 Task: Check the percentage active listings of jacuzzi in the last 5 years.
Action: Mouse moved to (1162, 240)
Screenshot: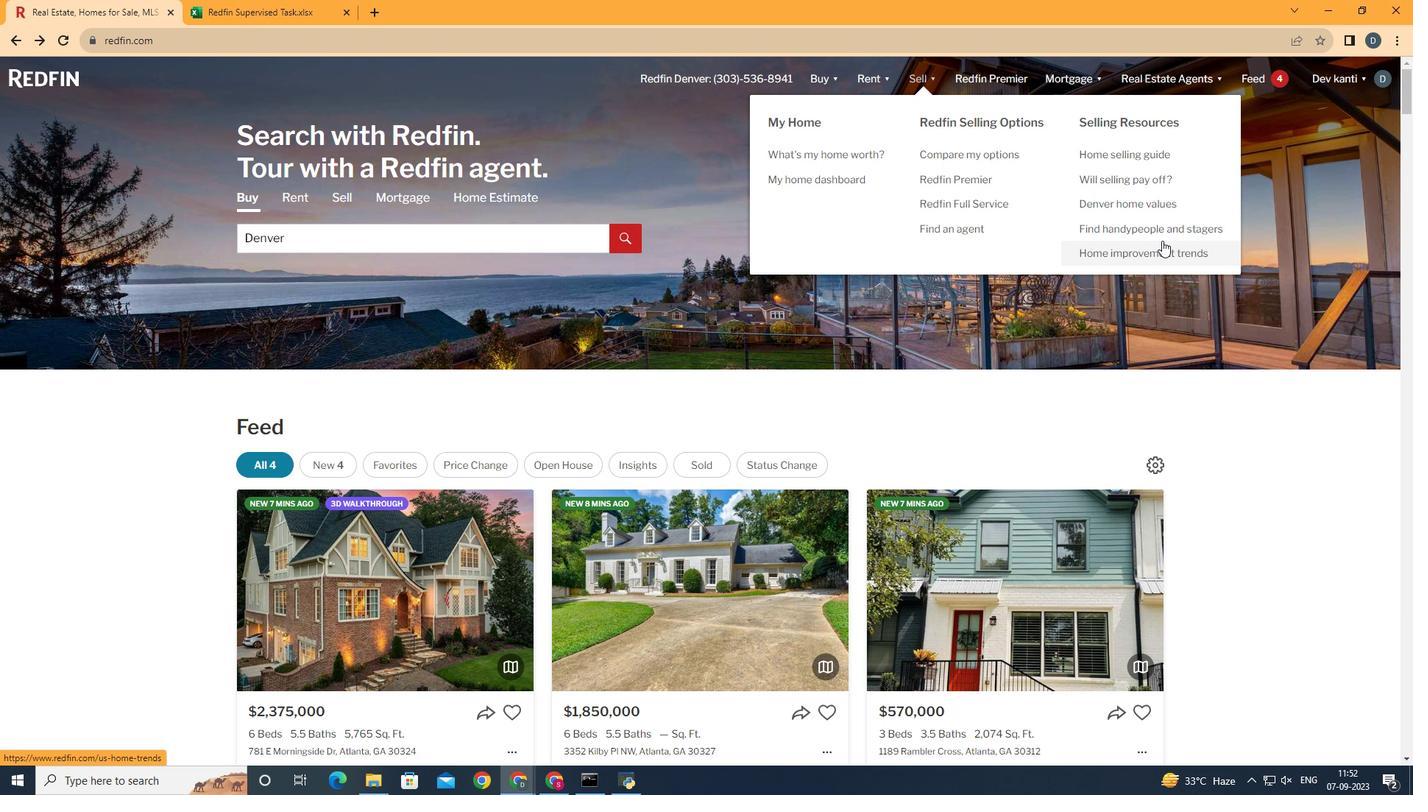 
Action: Mouse pressed left at (1162, 240)
Screenshot: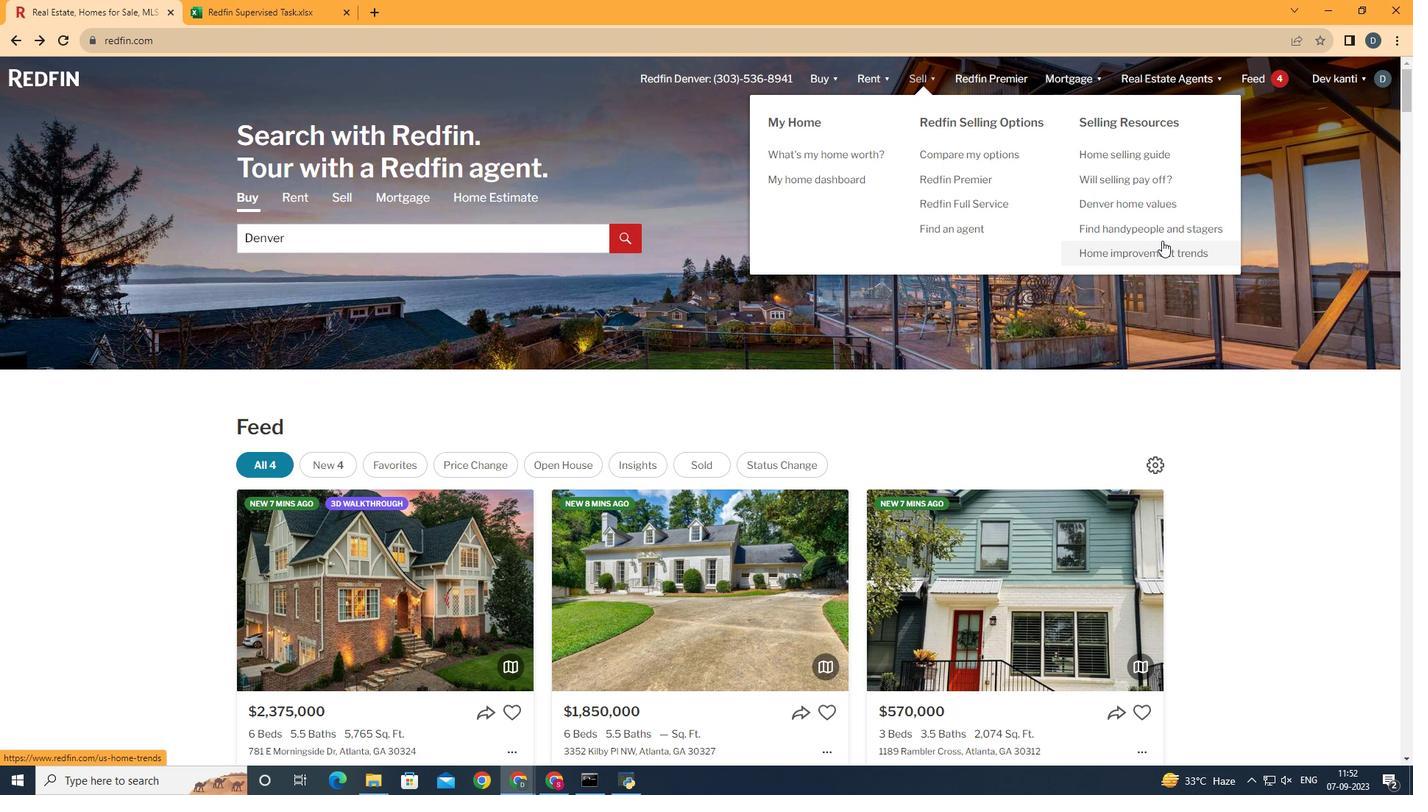 
Action: Mouse moved to (343, 281)
Screenshot: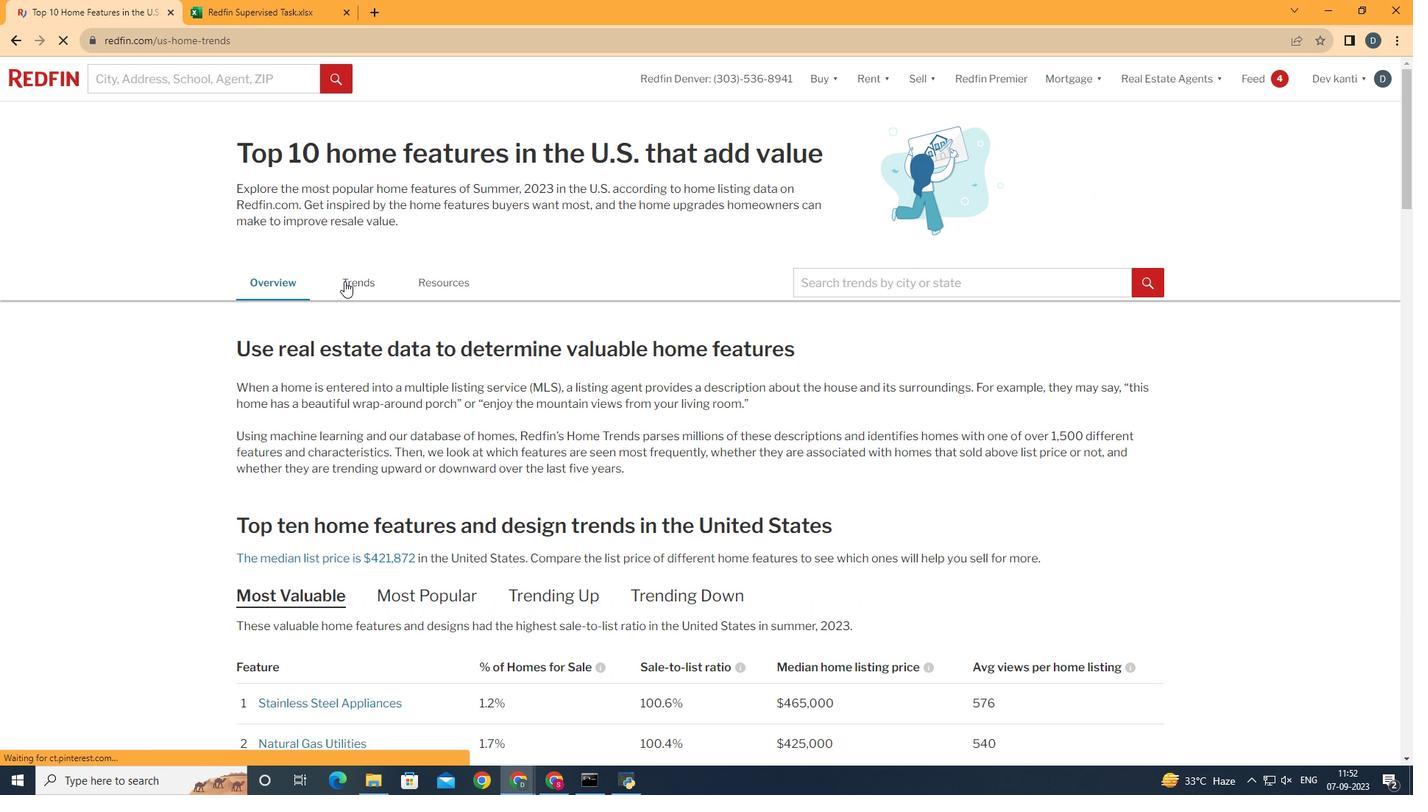 
Action: Mouse pressed left at (343, 281)
Screenshot: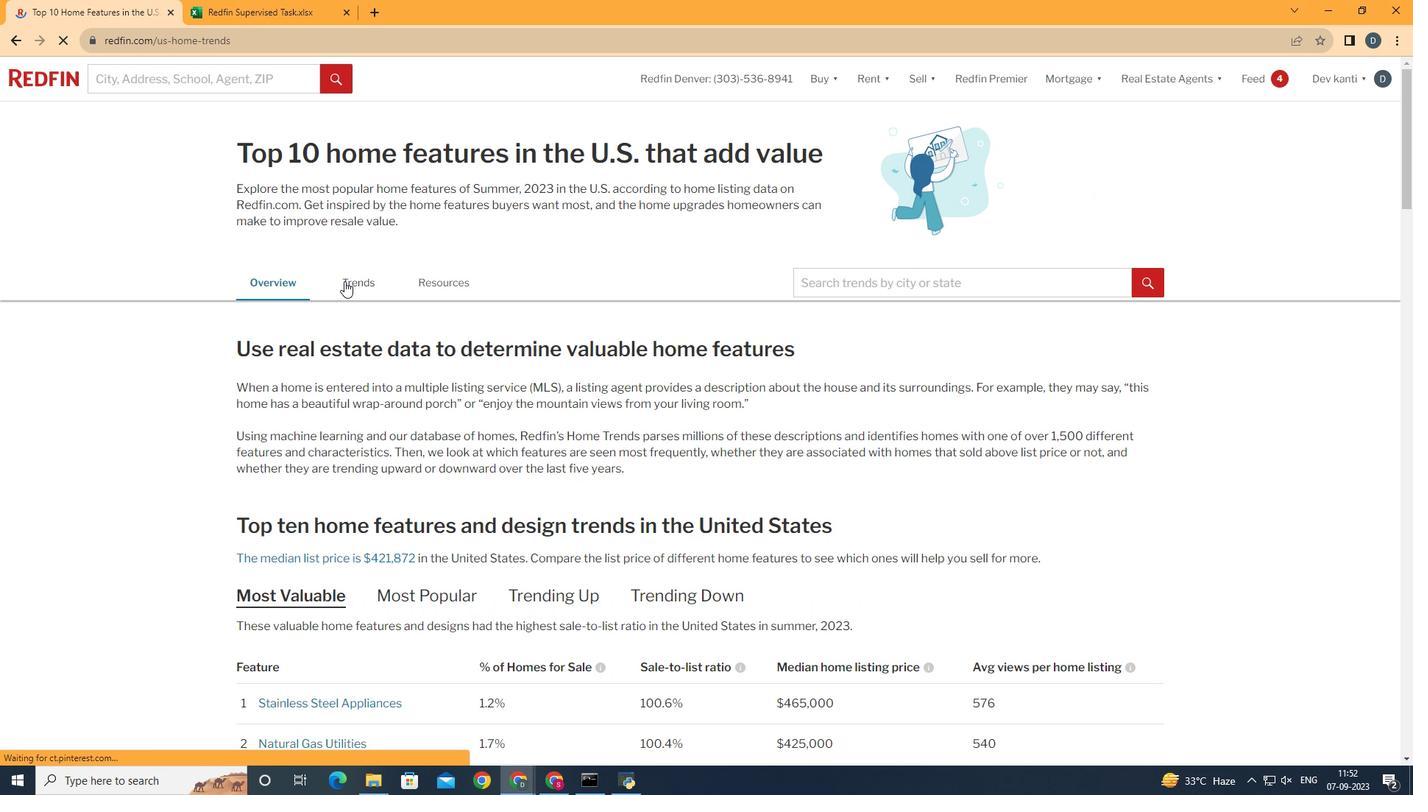 
Action: Mouse moved to (372, 294)
Screenshot: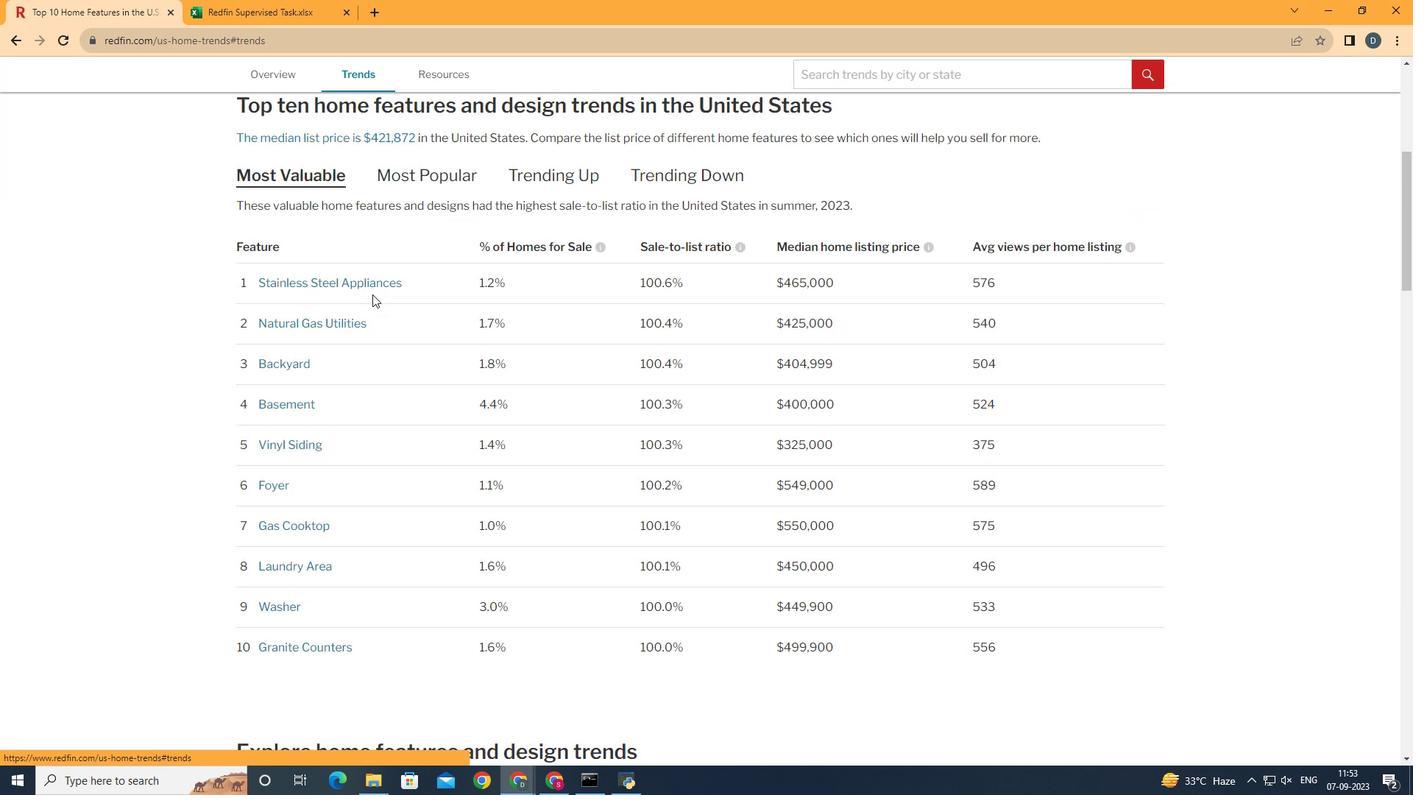
Action: Mouse scrolled (372, 293) with delta (0, 0)
Screenshot: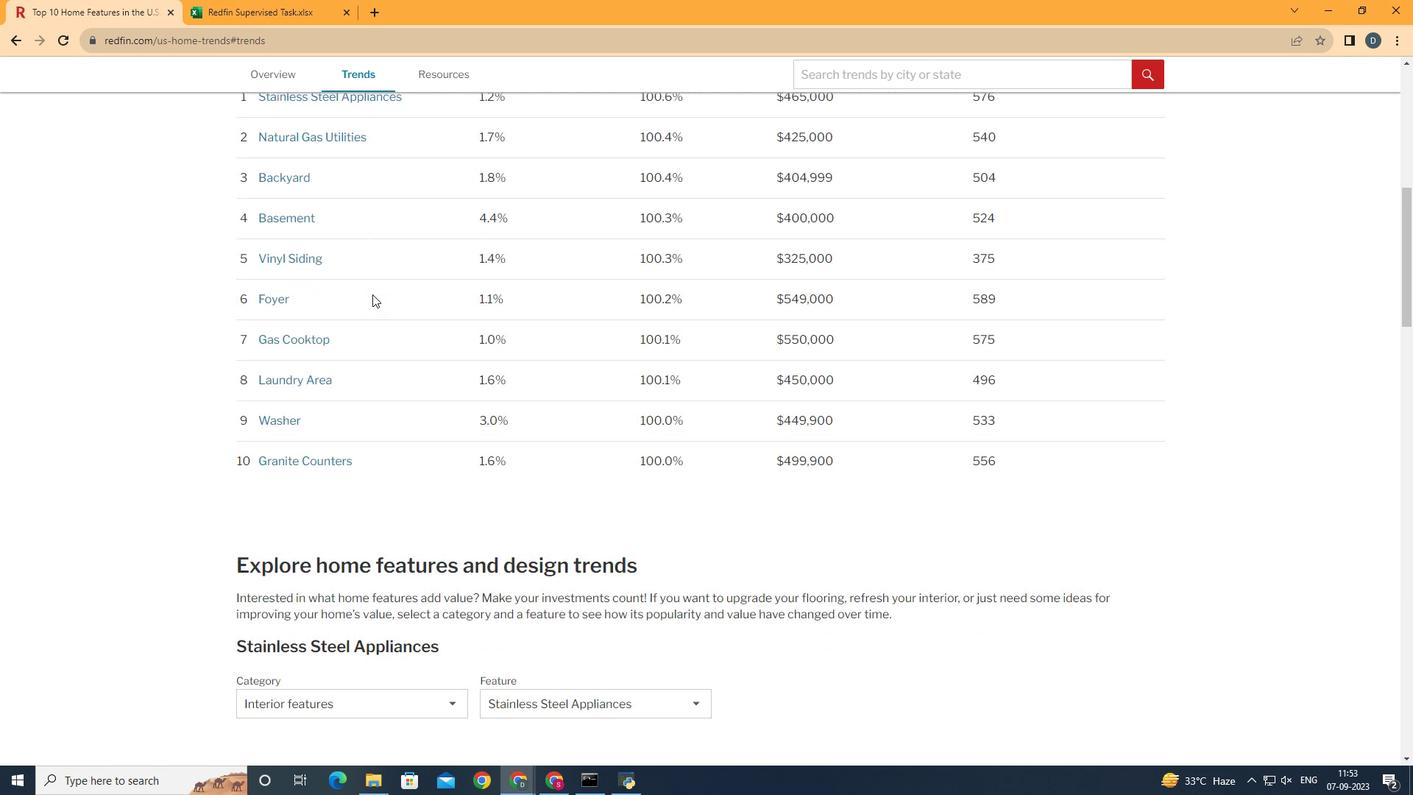 
Action: Mouse scrolled (372, 293) with delta (0, 0)
Screenshot: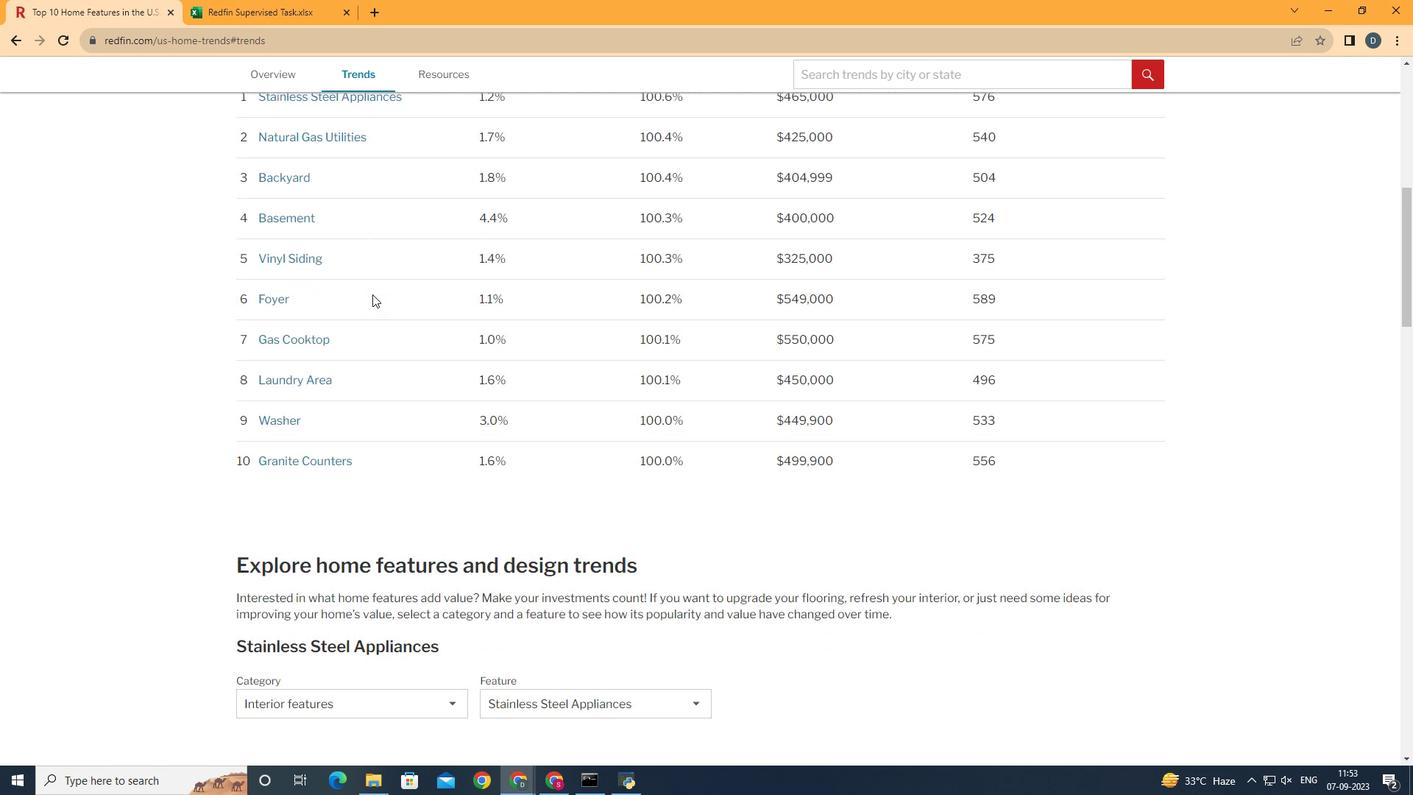 
Action: Mouse scrolled (372, 293) with delta (0, 0)
Screenshot: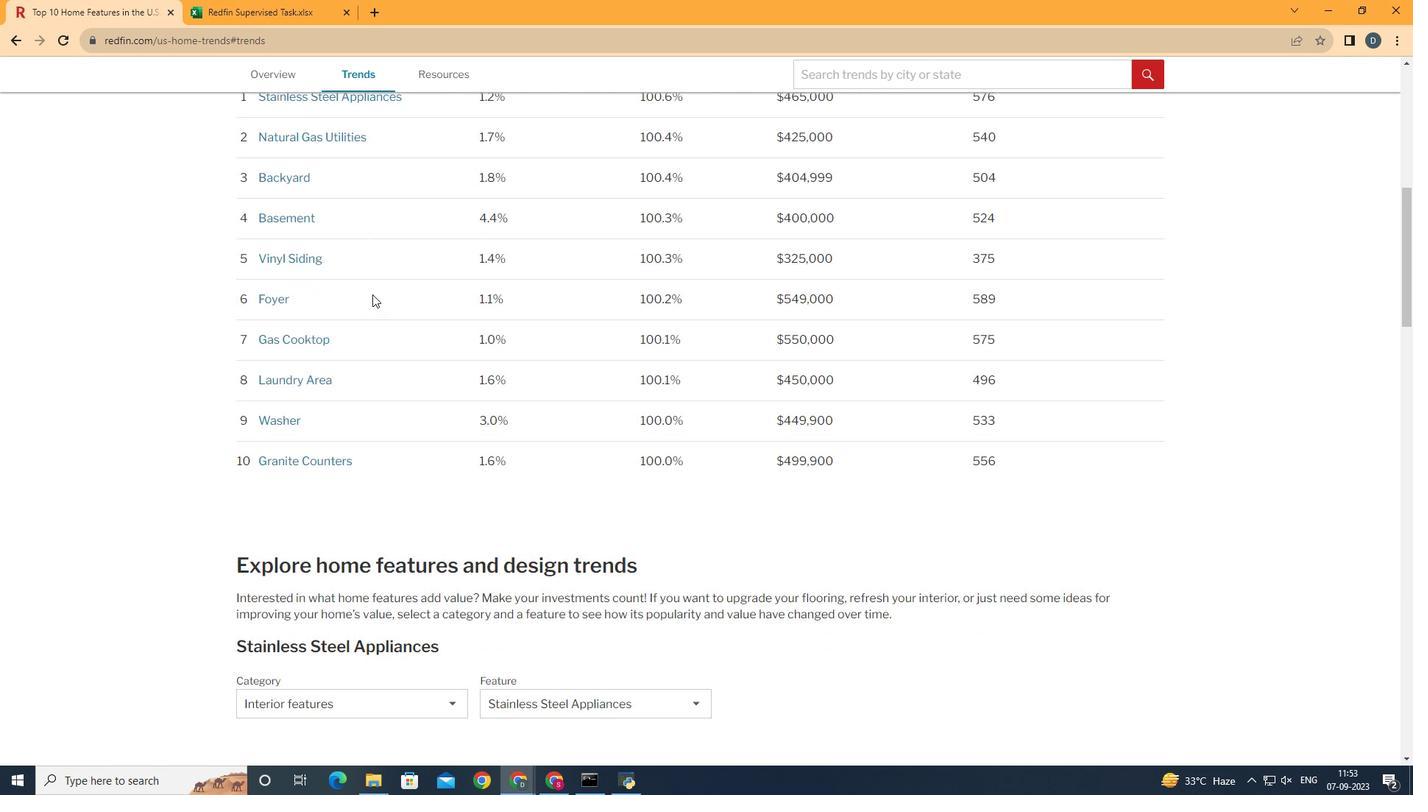 
Action: Mouse scrolled (372, 293) with delta (0, 0)
Screenshot: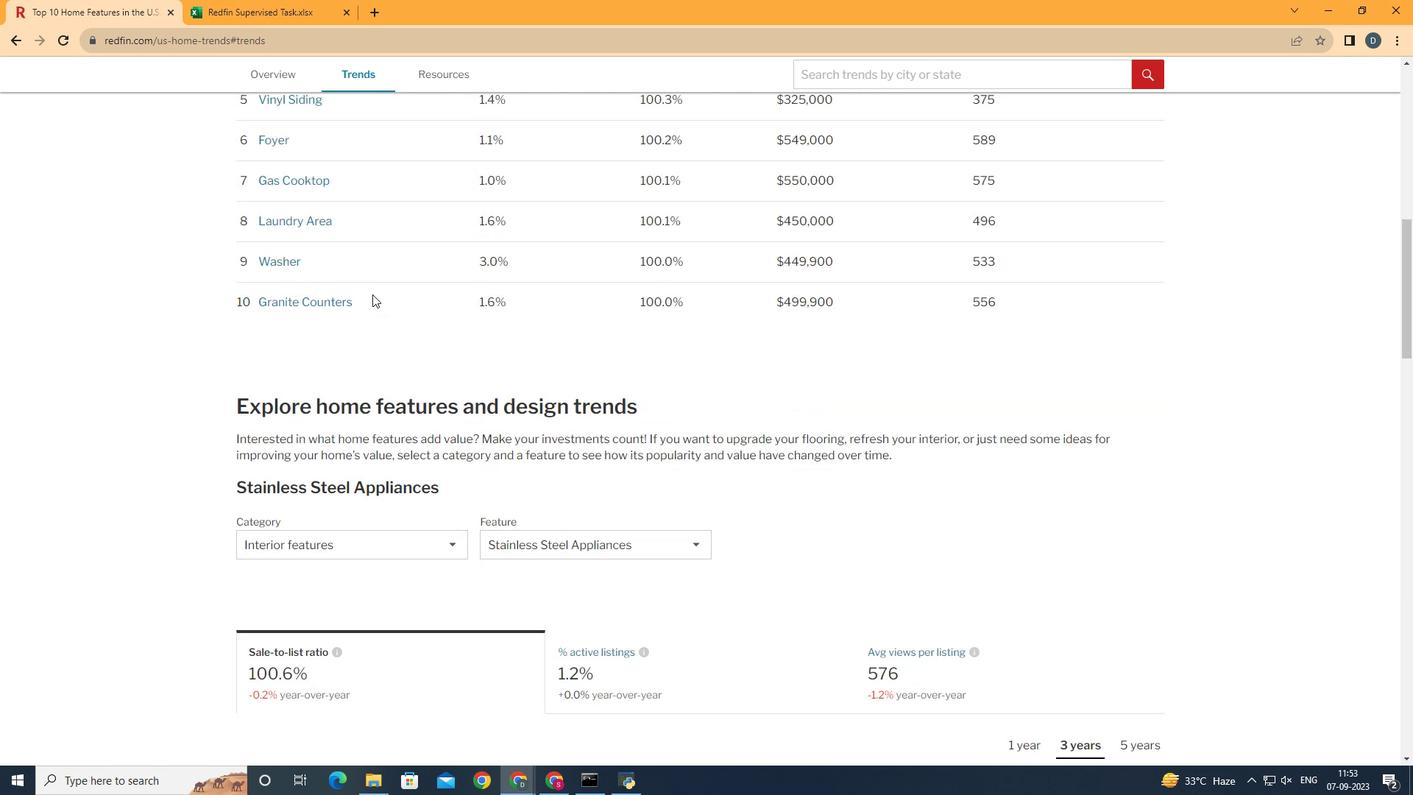 
Action: Mouse scrolled (372, 293) with delta (0, 0)
Screenshot: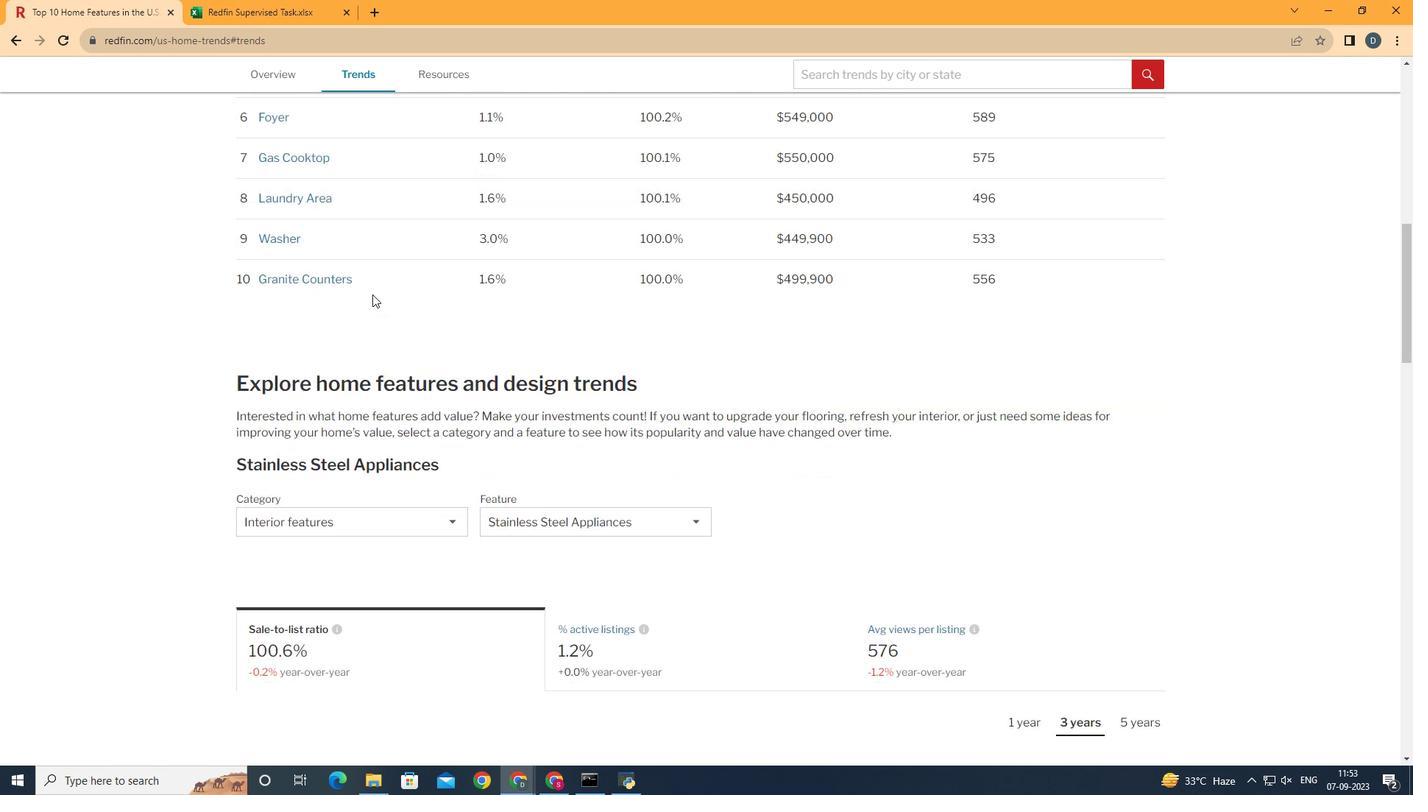 
Action: Mouse scrolled (372, 293) with delta (0, 0)
Screenshot: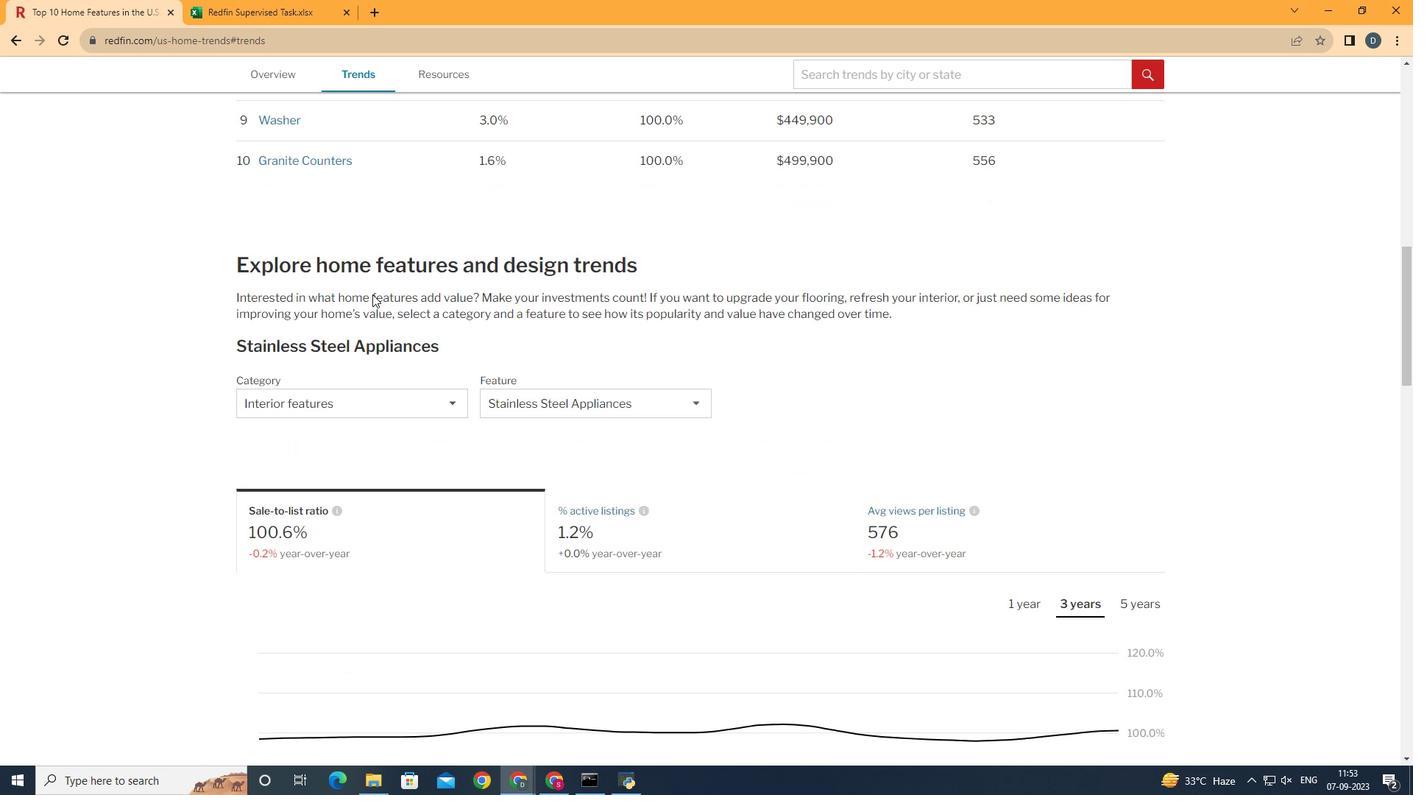 
Action: Mouse scrolled (372, 293) with delta (0, 0)
Screenshot: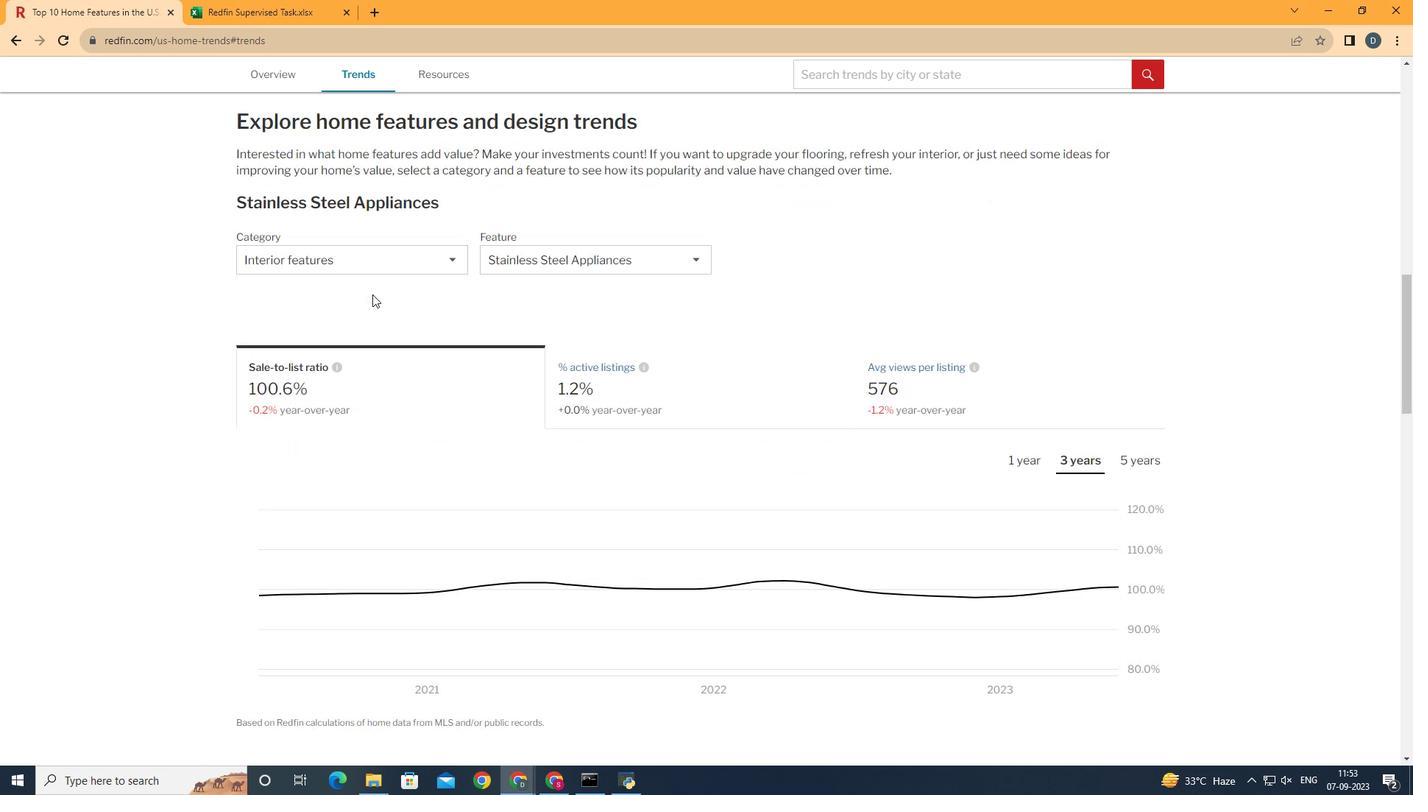 
Action: Mouse scrolled (372, 293) with delta (0, 0)
Screenshot: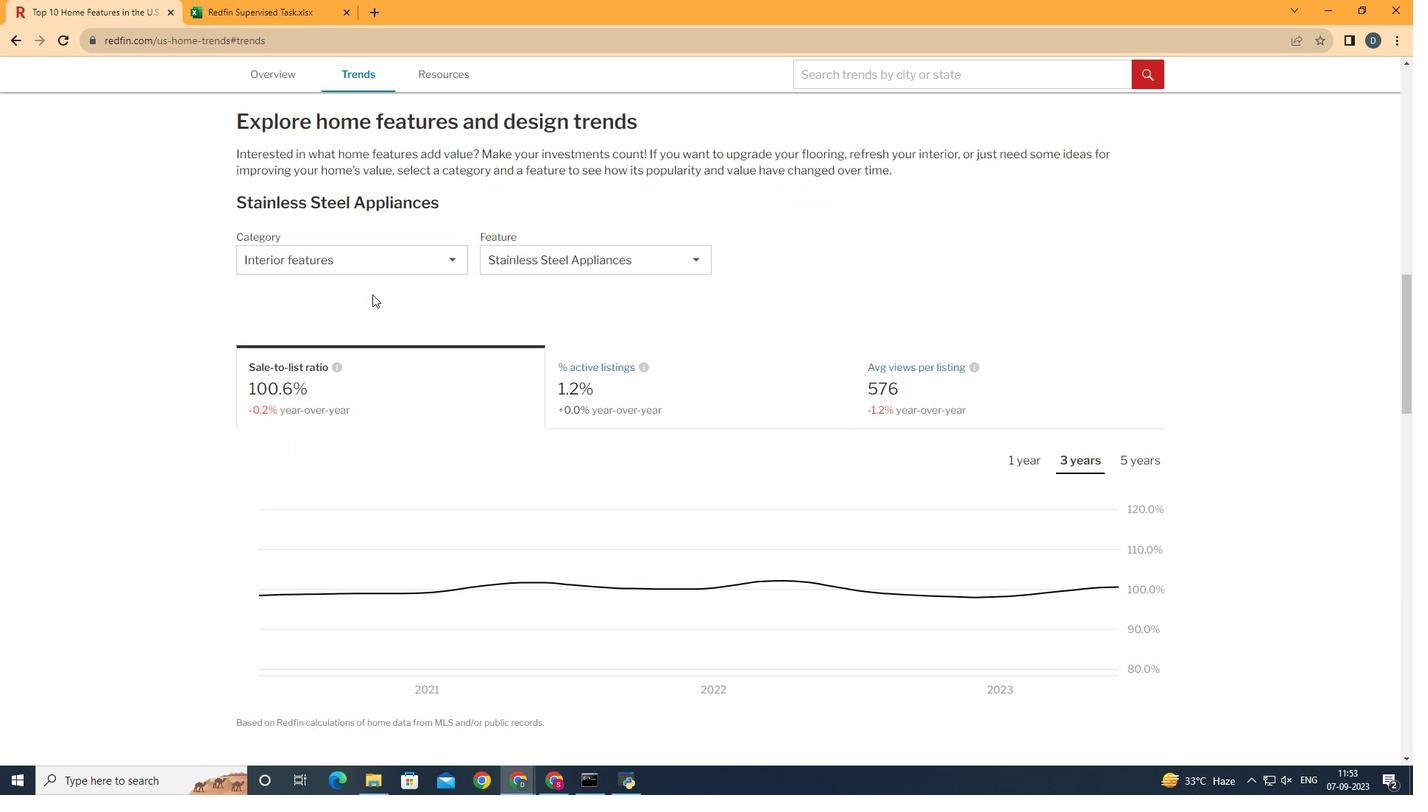 
Action: Mouse scrolled (372, 293) with delta (0, 0)
Screenshot: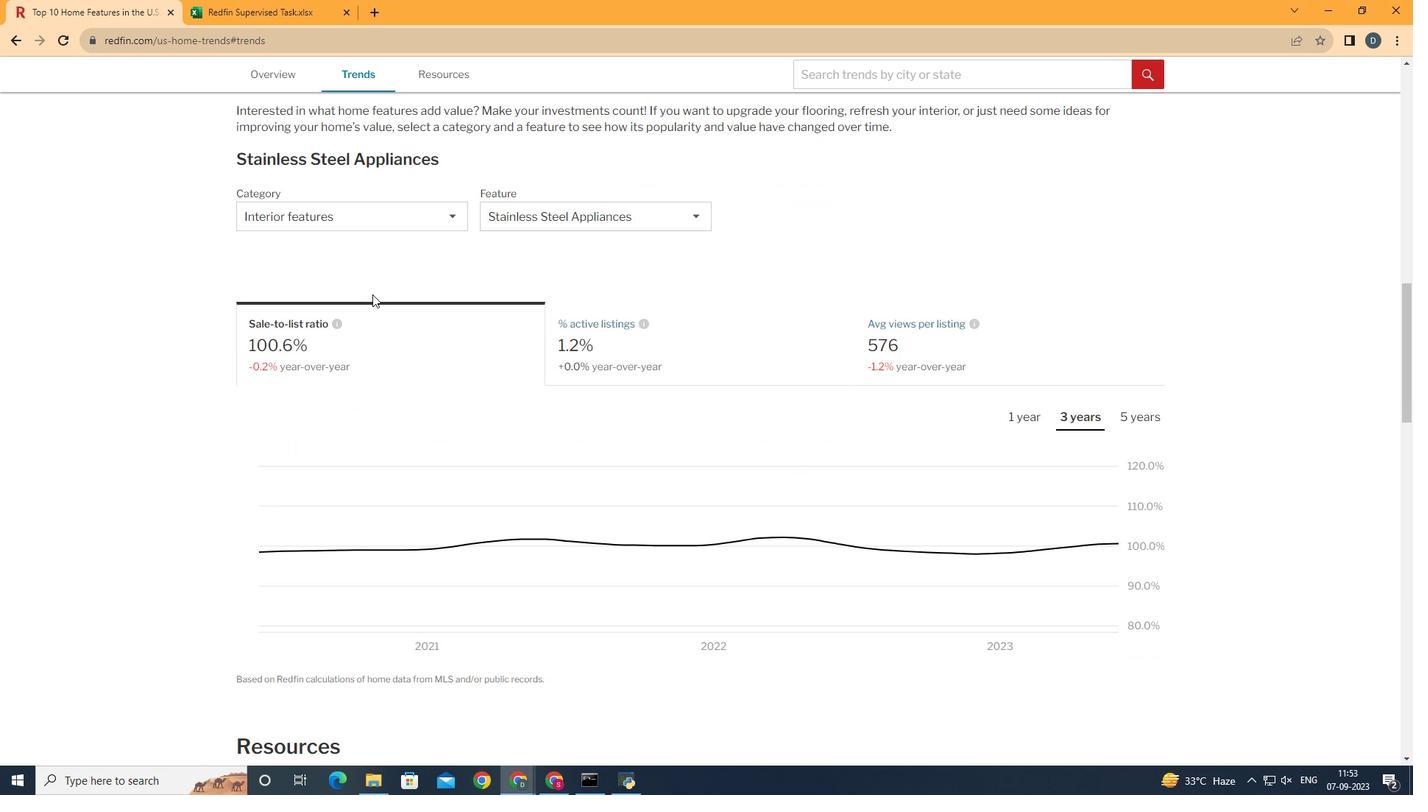 
Action: Mouse scrolled (372, 295) with delta (0, 0)
Screenshot: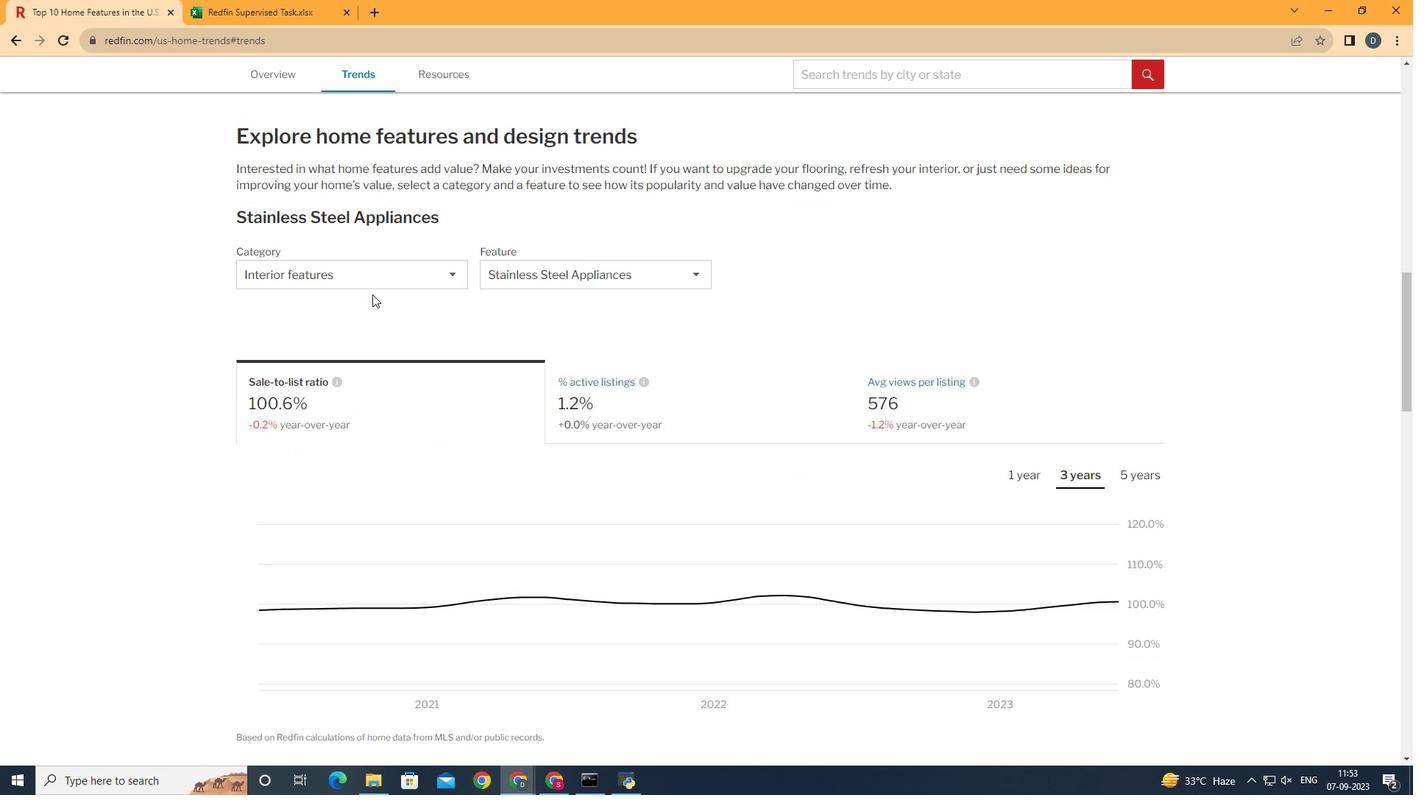 
Action: Mouse moved to (413, 301)
Screenshot: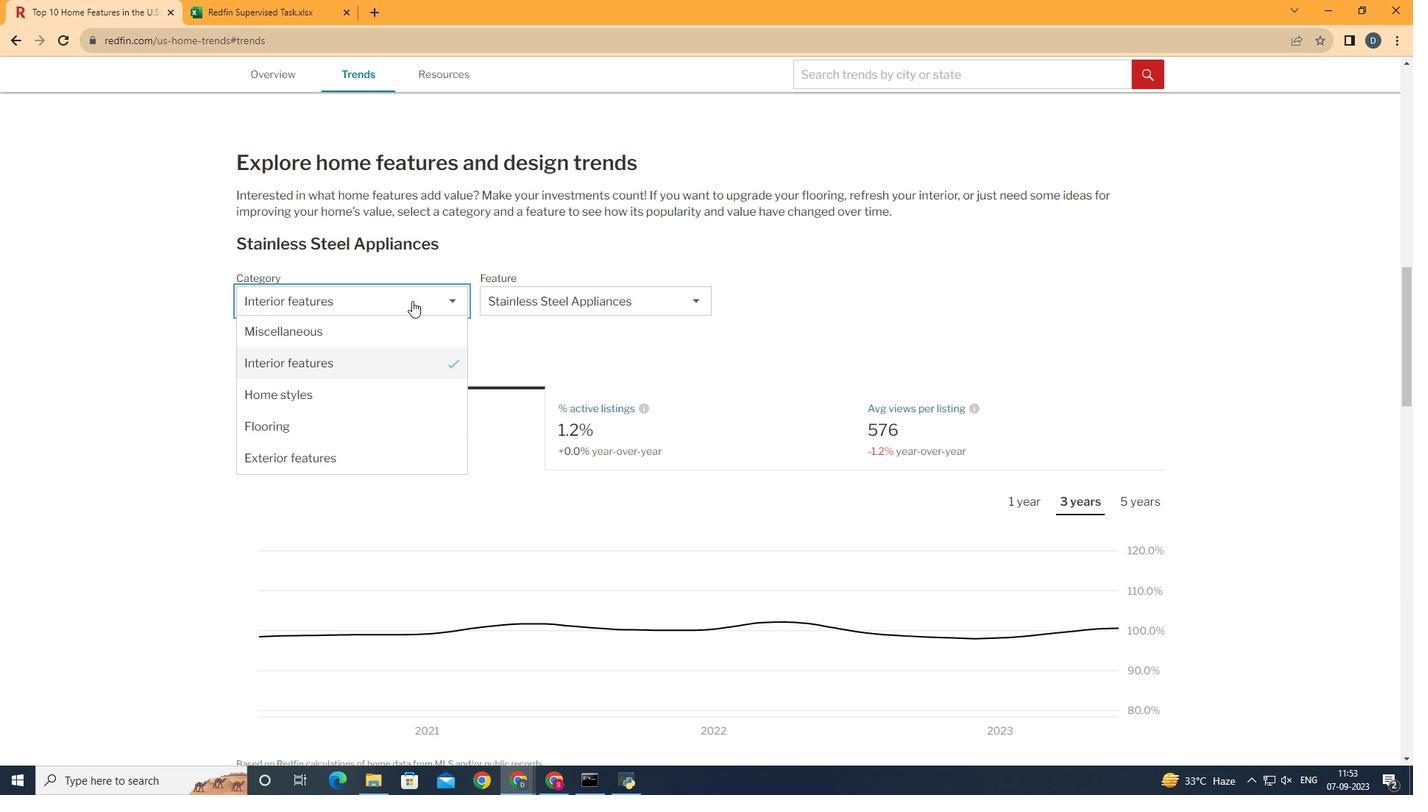 
Action: Mouse pressed left at (413, 301)
Screenshot: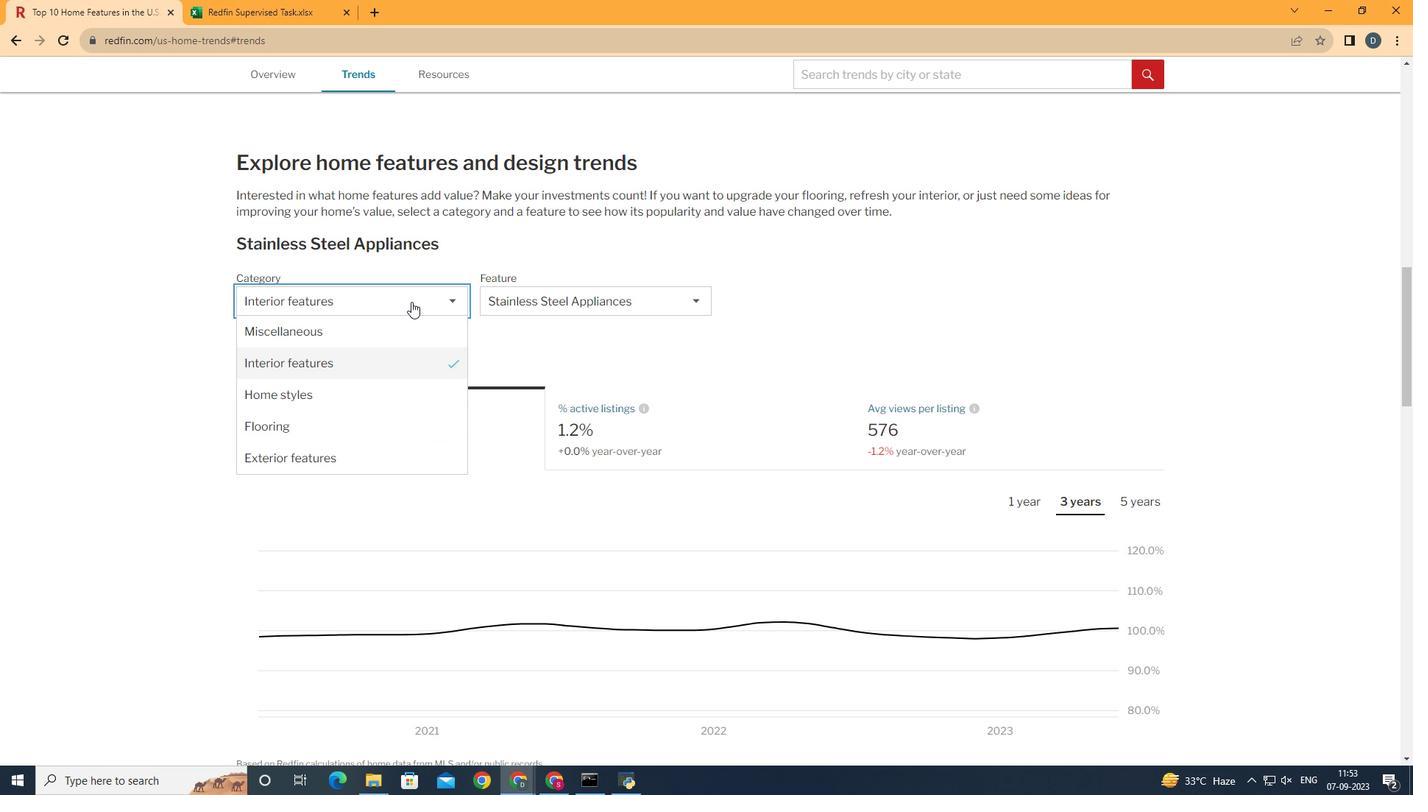 
Action: Mouse moved to (405, 340)
Screenshot: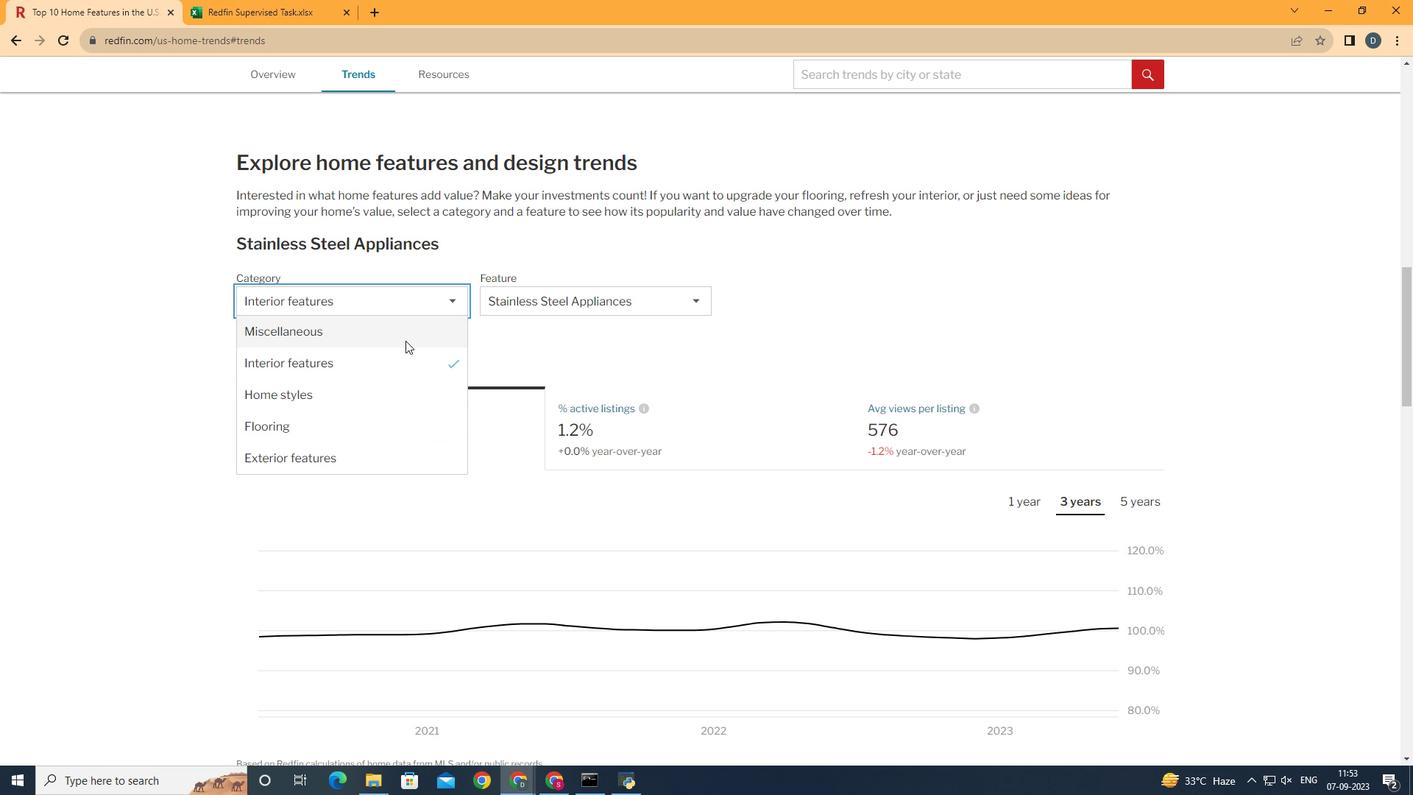 
Action: Mouse pressed left at (405, 340)
Screenshot: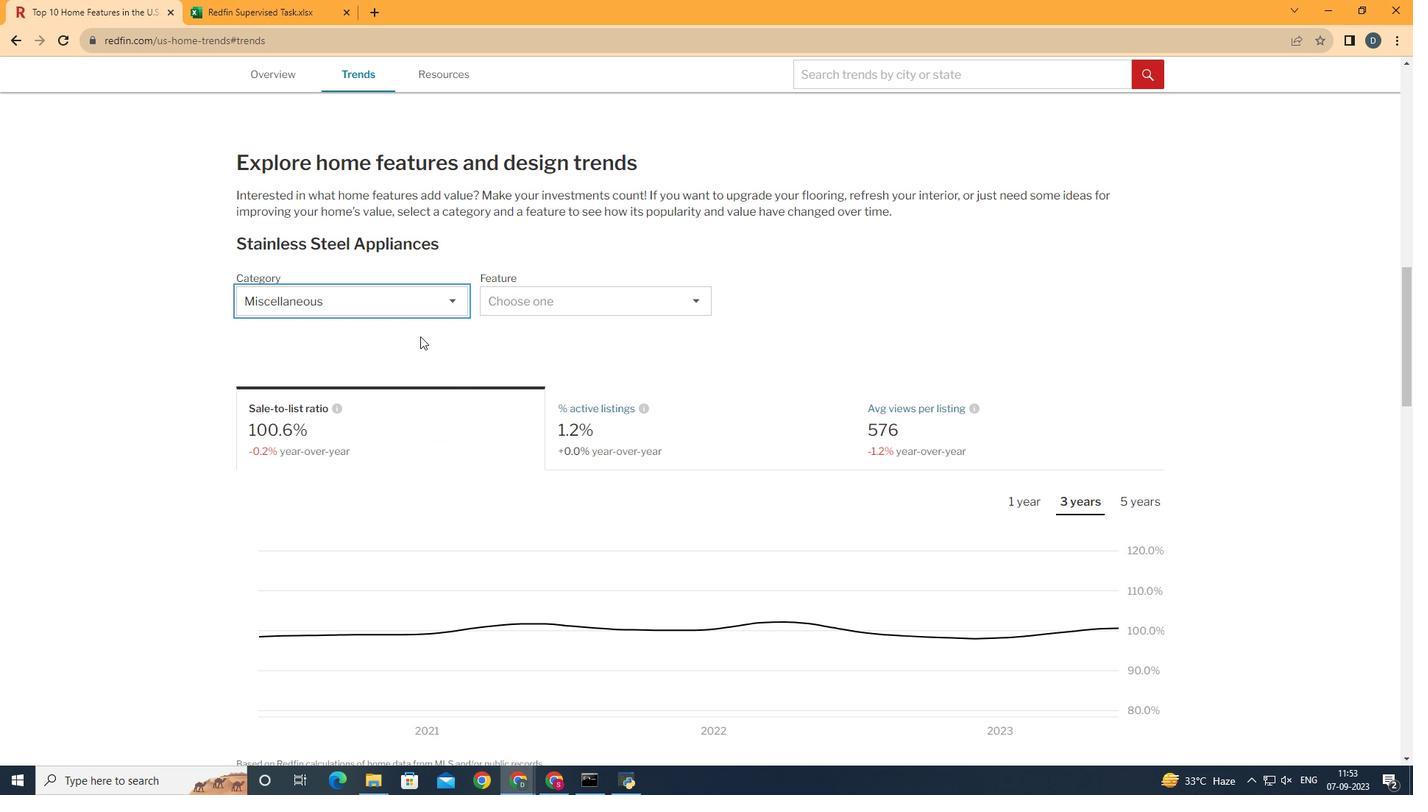 
Action: Mouse moved to (585, 313)
Screenshot: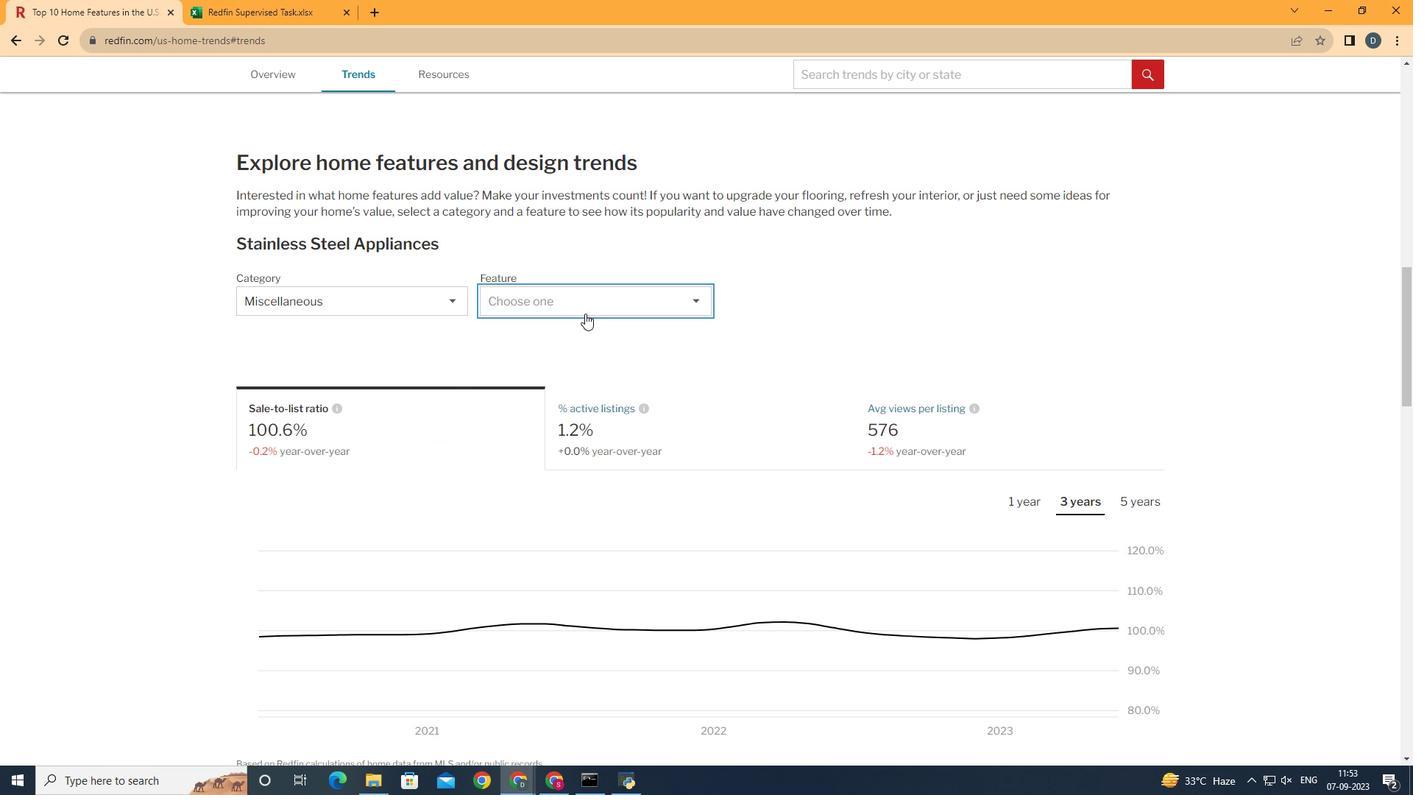 
Action: Mouse pressed left at (585, 313)
Screenshot: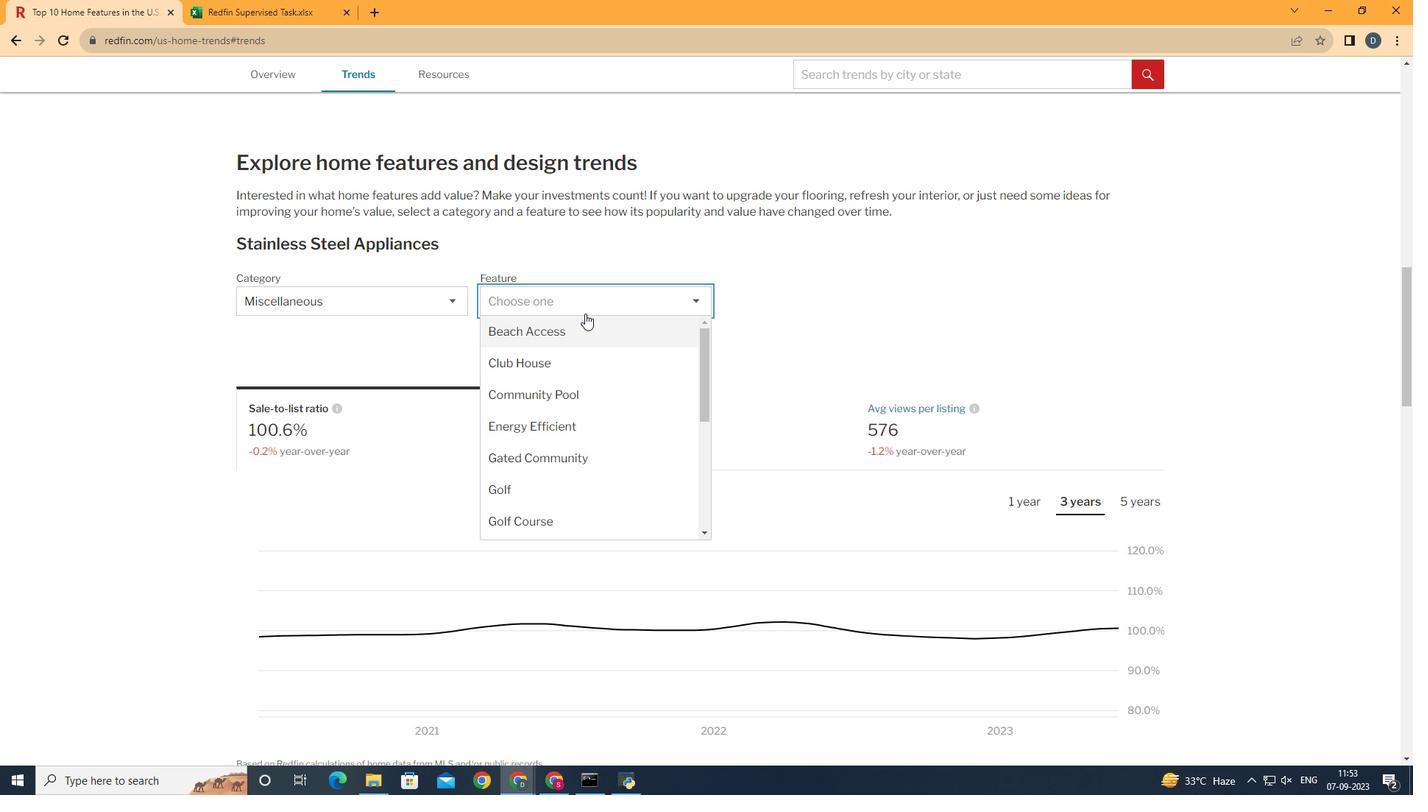 
Action: Mouse moved to (600, 389)
Screenshot: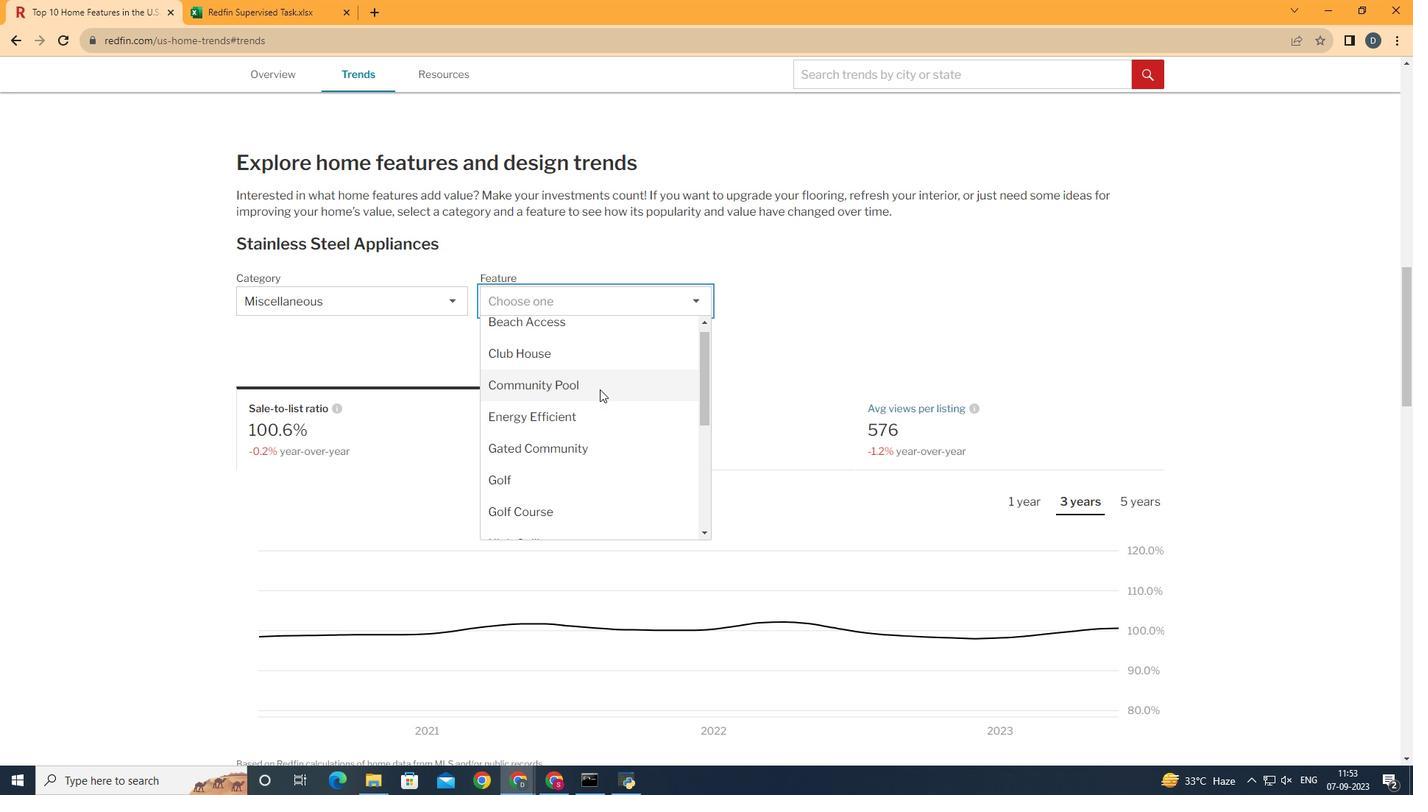 
Action: Mouse scrolled (600, 388) with delta (0, 0)
Screenshot: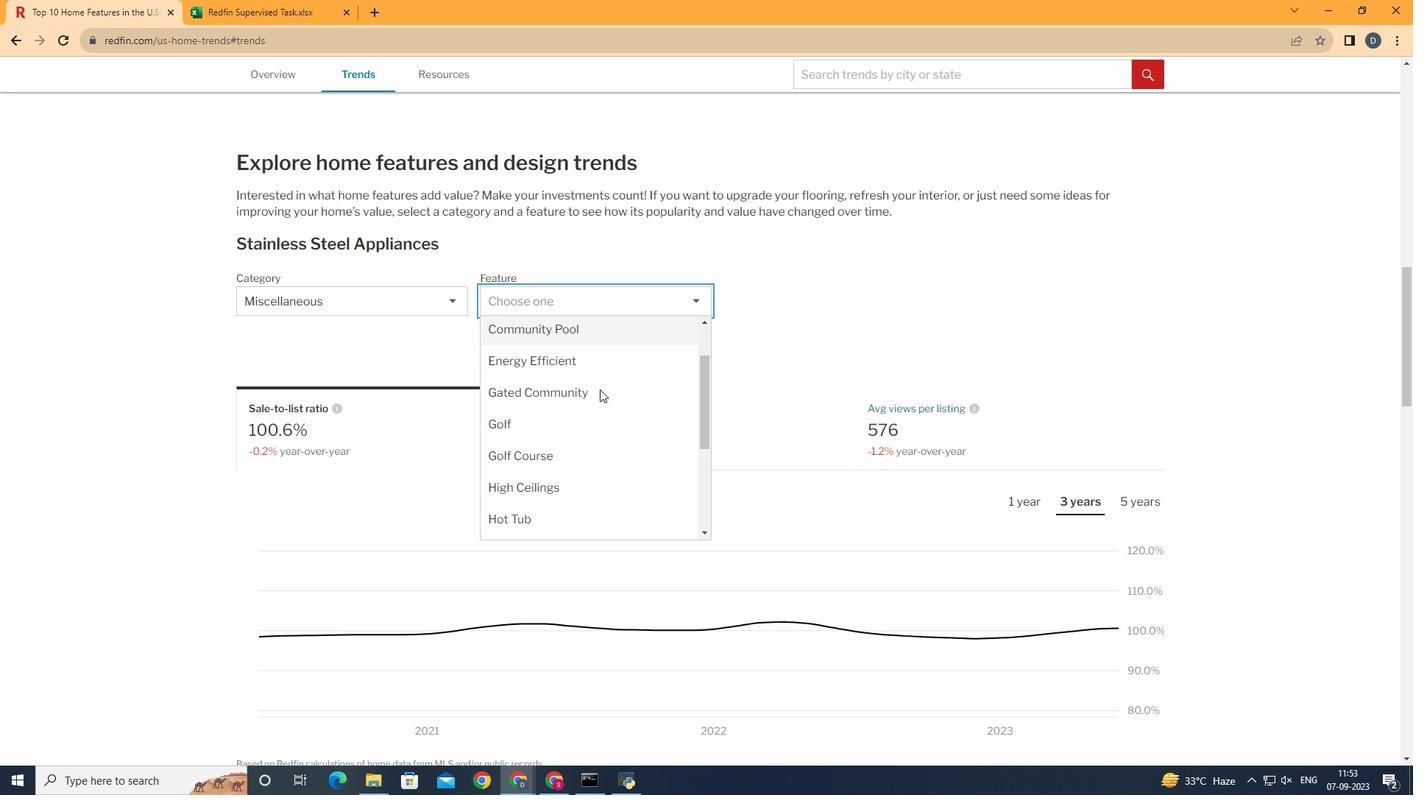 
Action: Mouse scrolled (600, 388) with delta (0, 0)
Screenshot: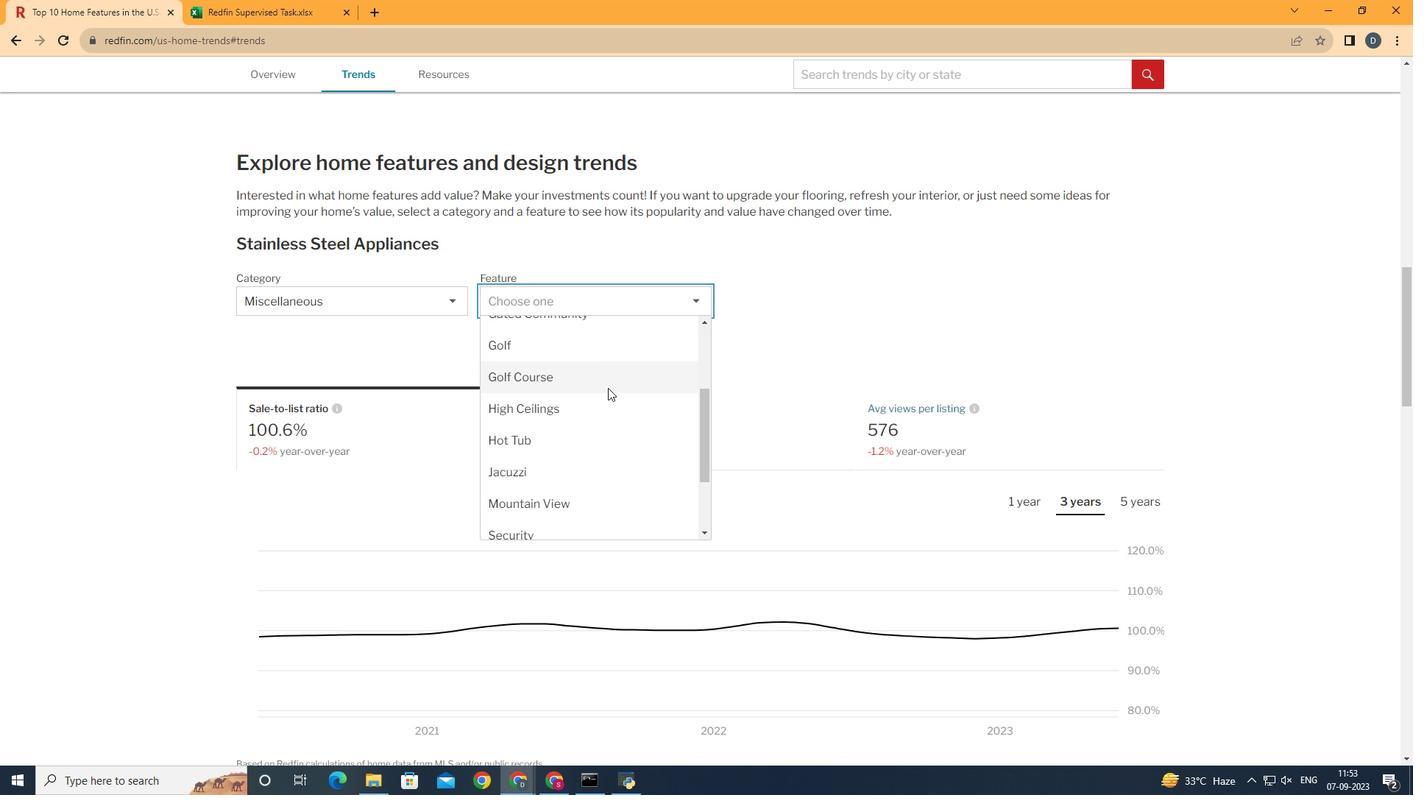 
Action: Mouse moved to (596, 460)
Screenshot: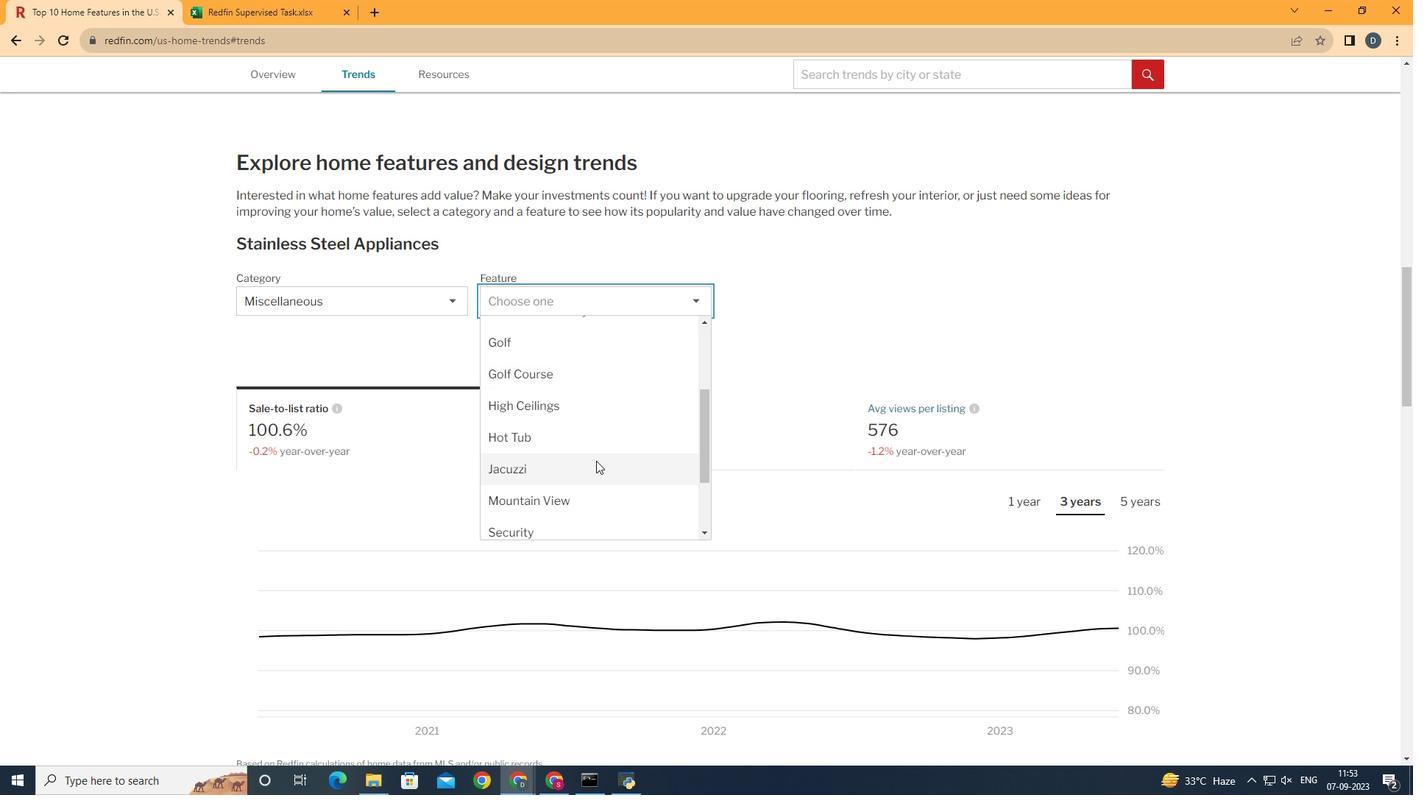 
Action: Mouse pressed left at (596, 460)
Screenshot: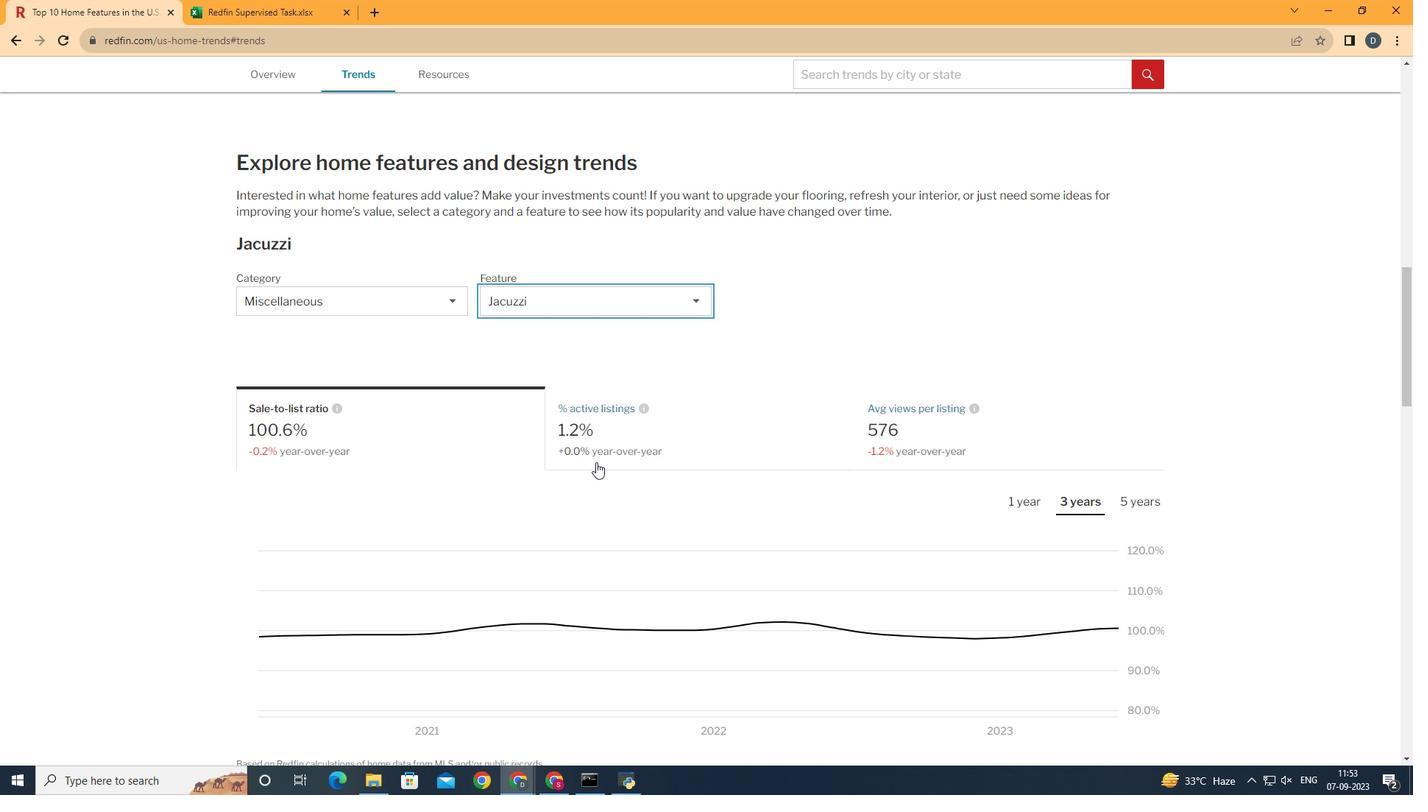 
Action: Mouse moved to (720, 421)
Screenshot: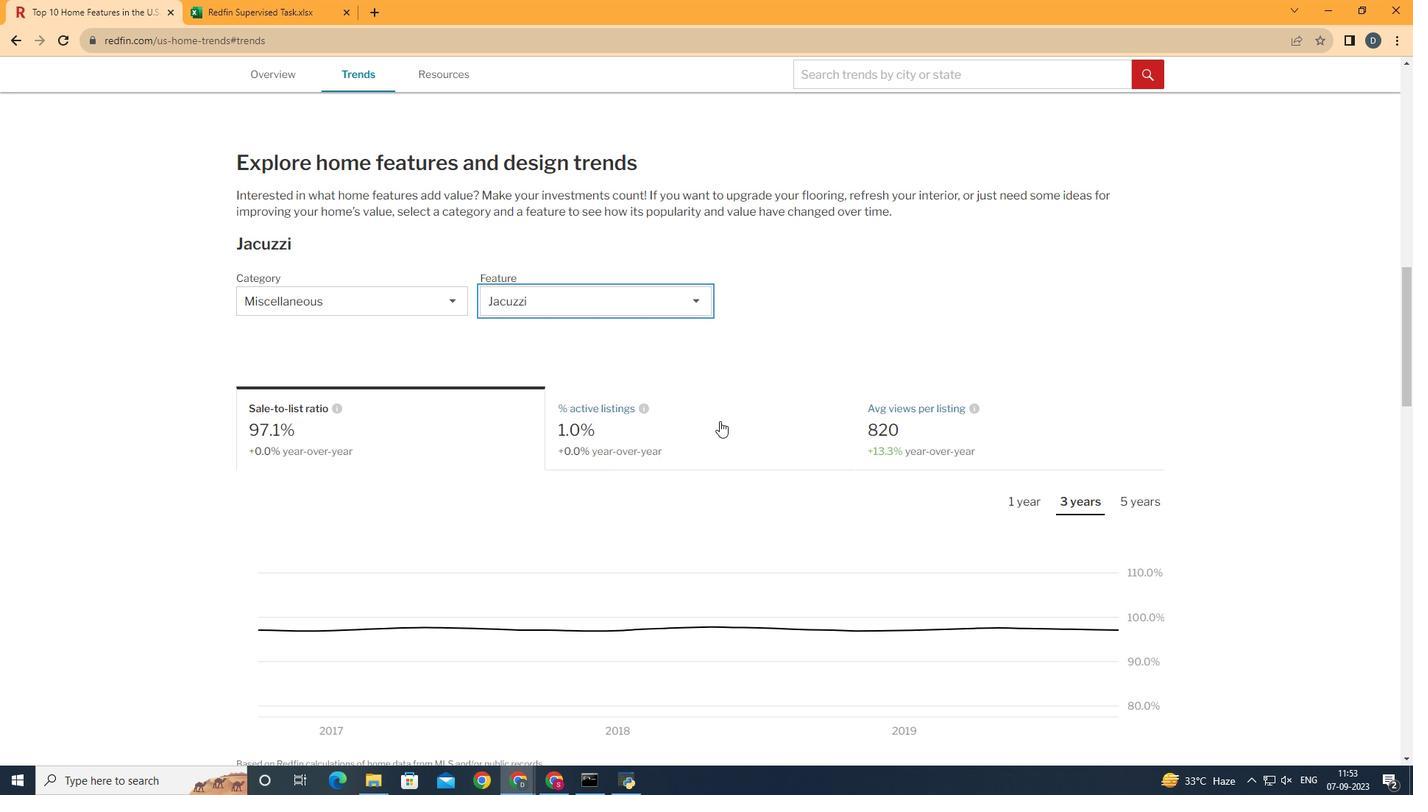 
Action: Mouse pressed left at (720, 421)
Screenshot: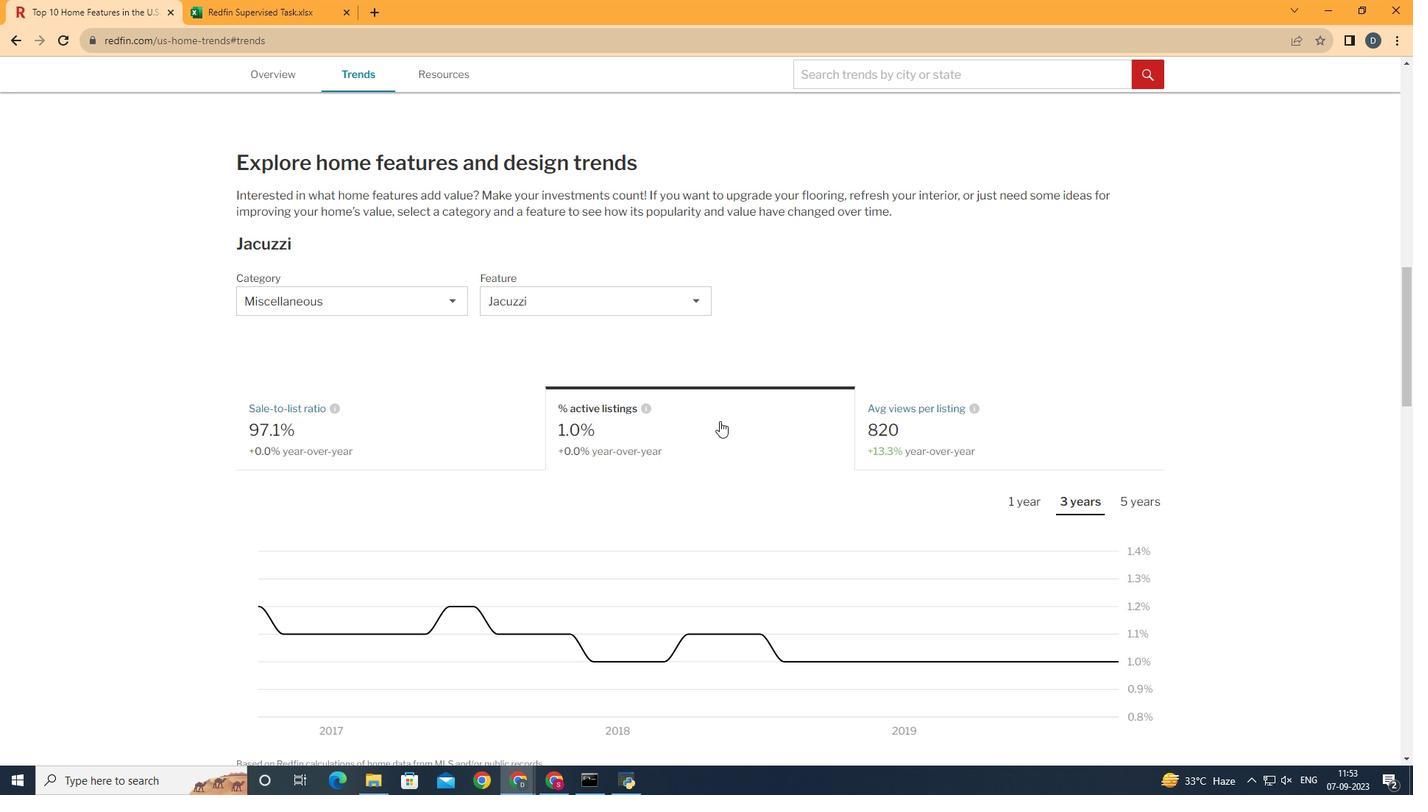 
Action: Mouse moved to (1167, 505)
Screenshot: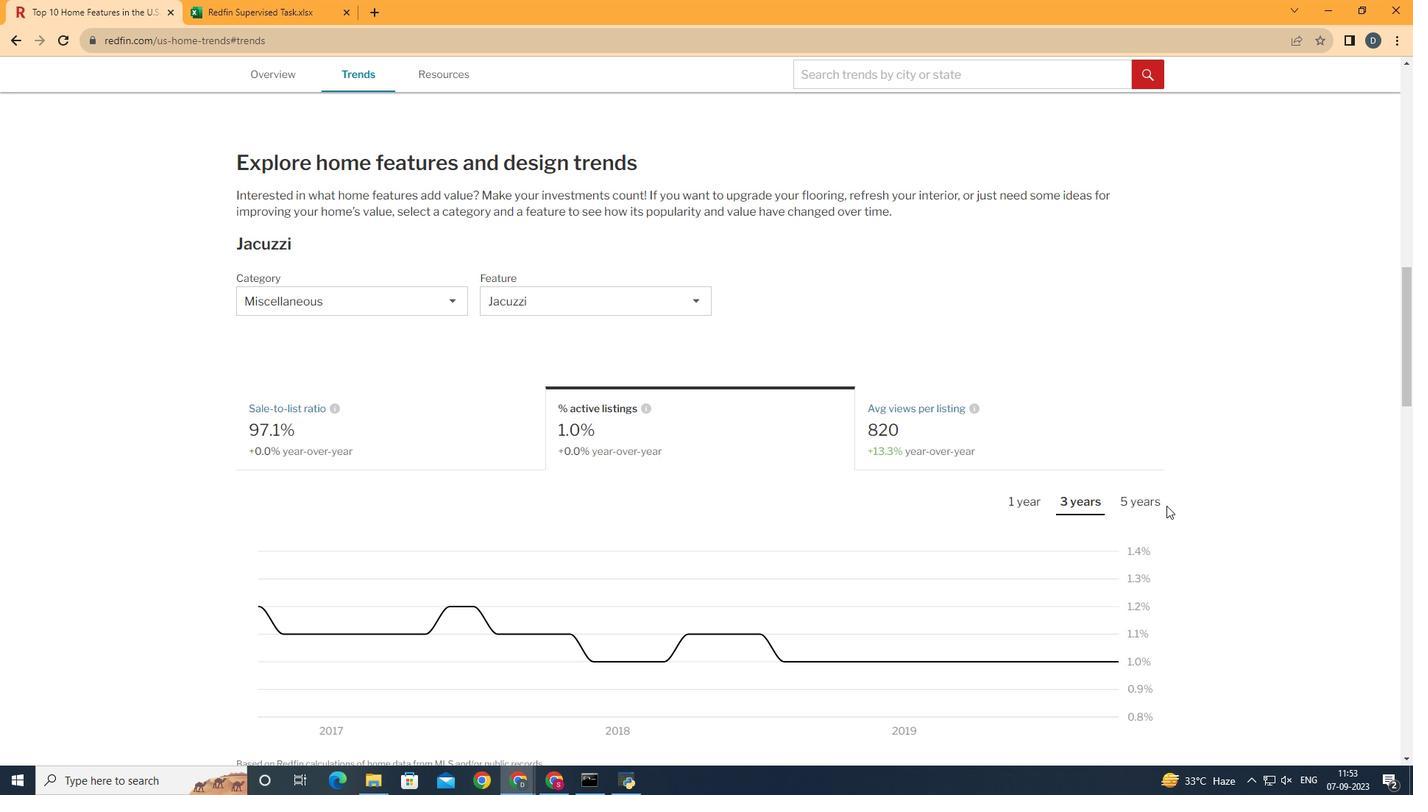 
Action: Mouse pressed left at (1167, 505)
Screenshot: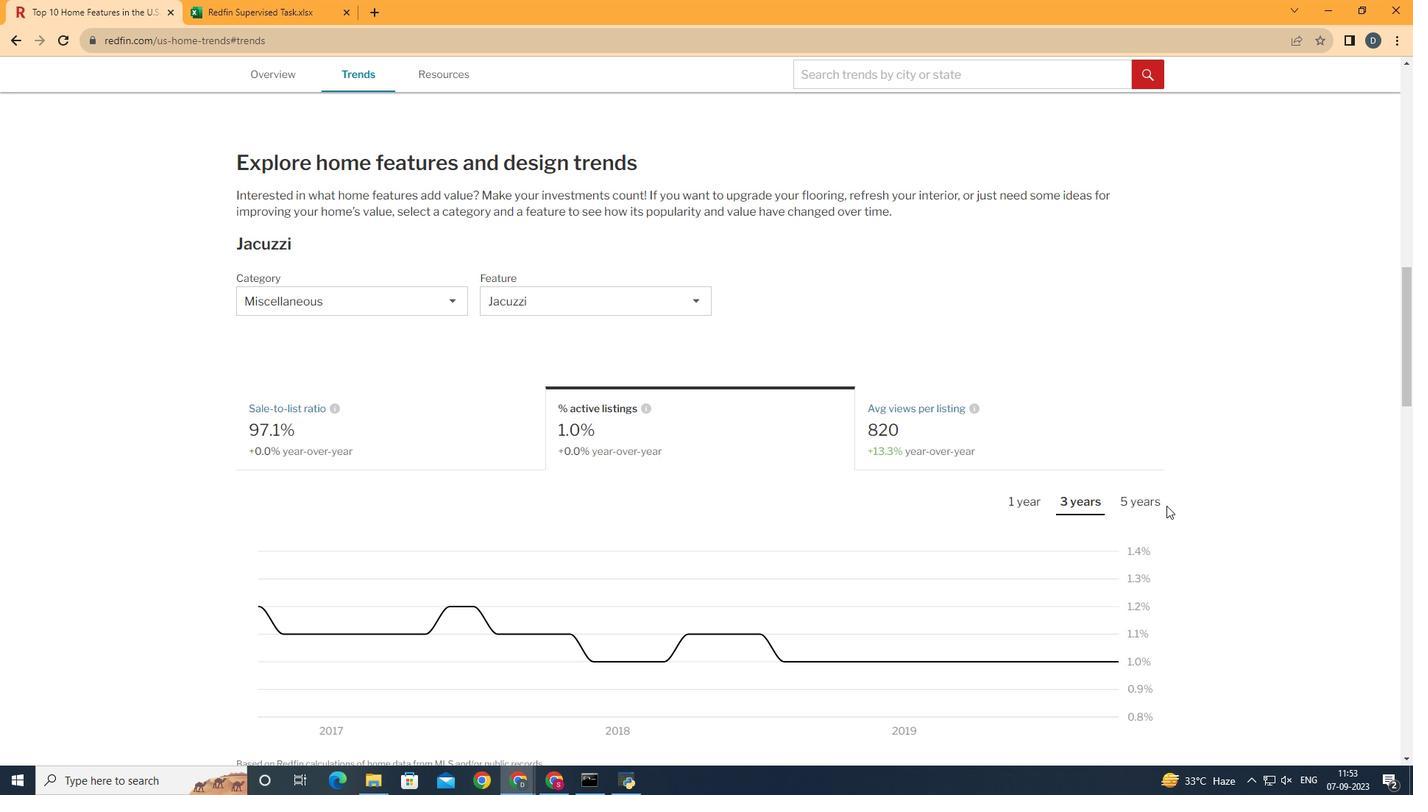 
Action: Mouse moved to (1147, 503)
Screenshot: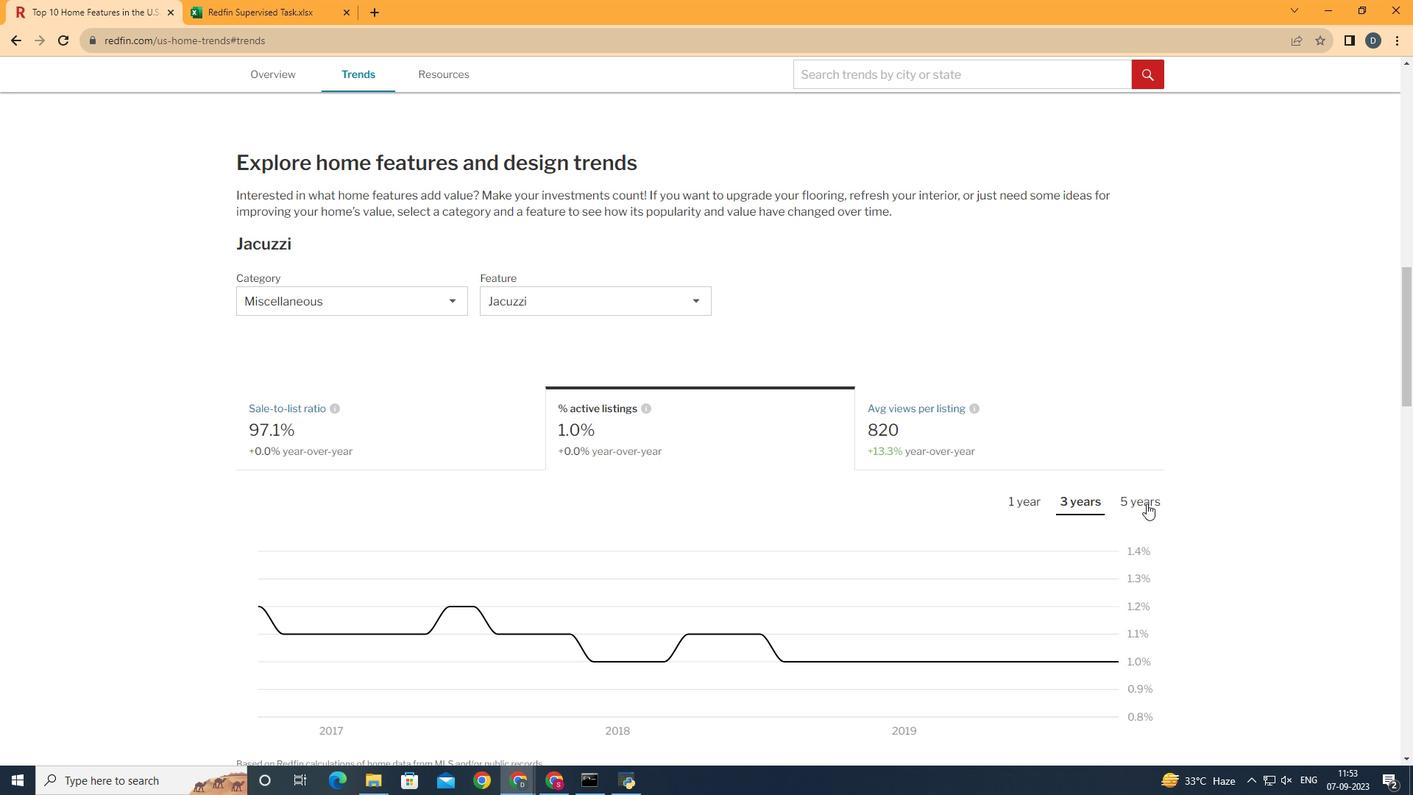 
Action: Mouse pressed left at (1147, 503)
Screenshot: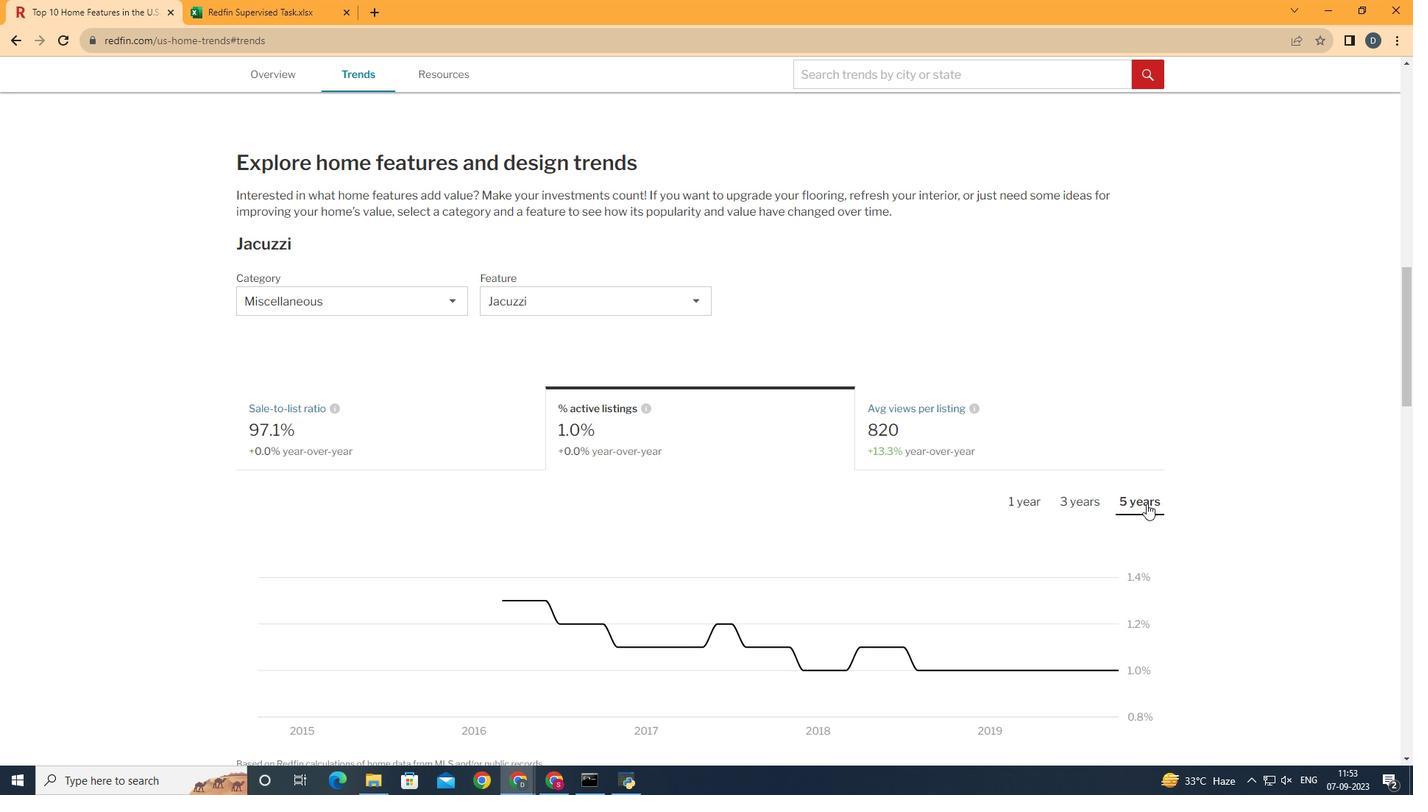 
Action: Mouse moved to (456, 519)
Screenshot: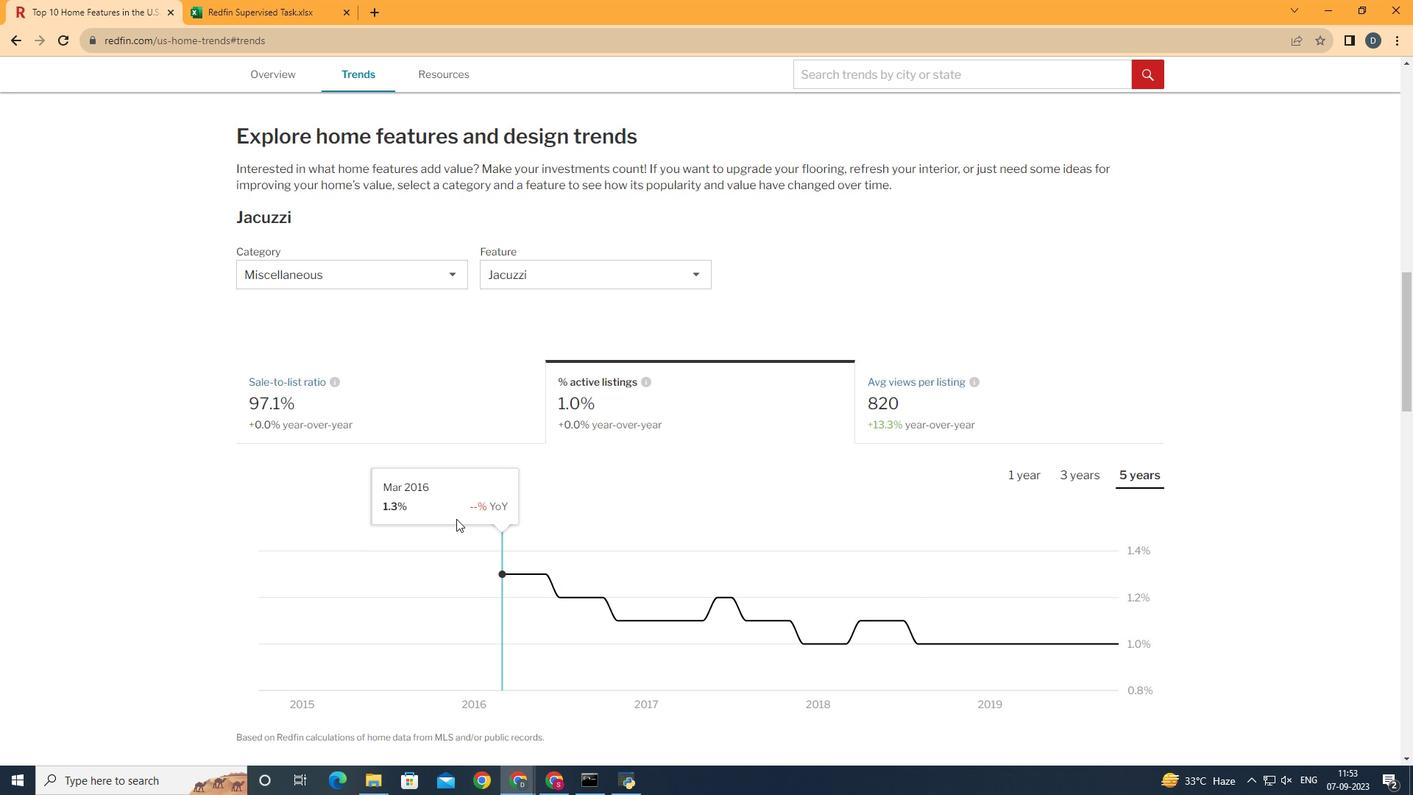 
Action: Mouse scrolled (456, 519) with delta (0, 0)
Screenshot: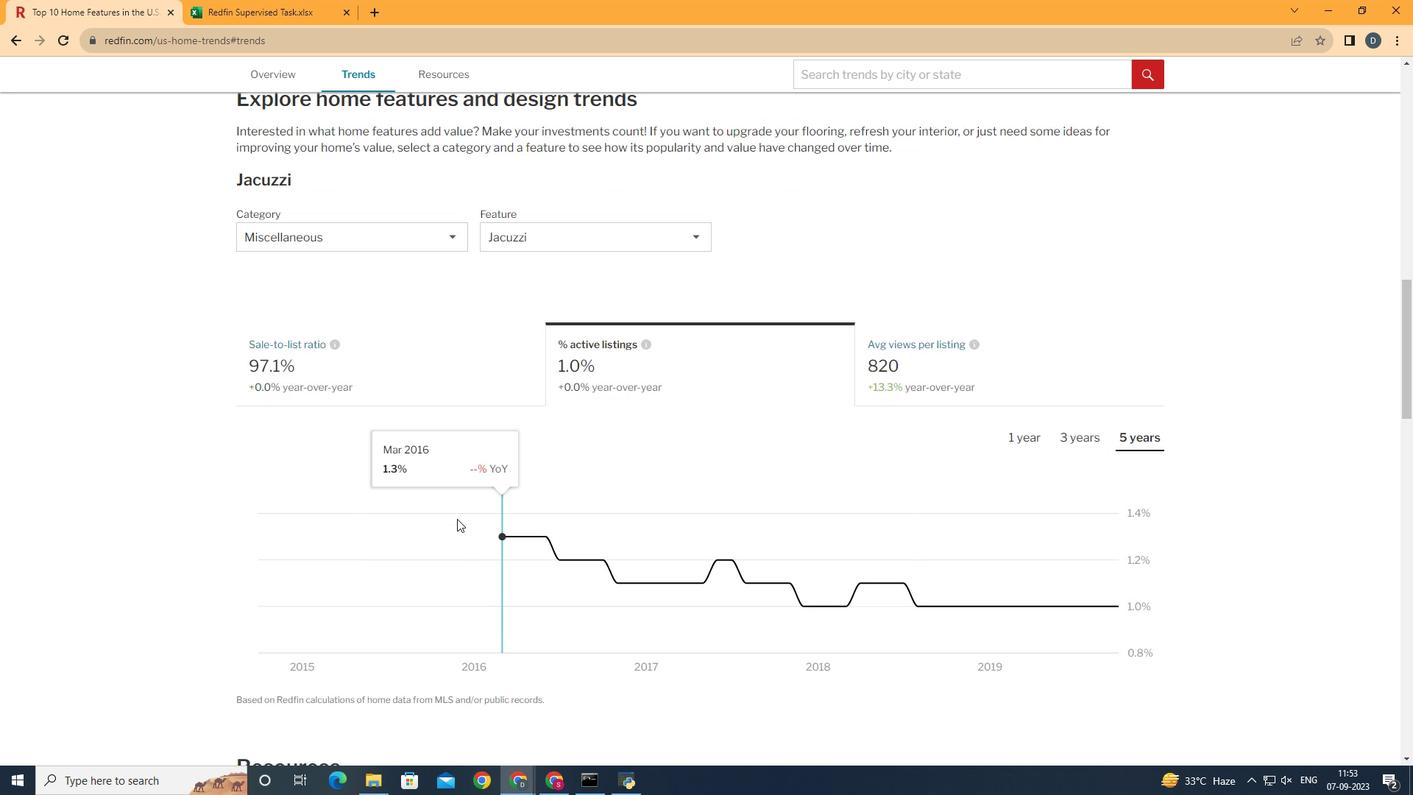 
Action: Mouse moved to (1115, 572)
Screenshot: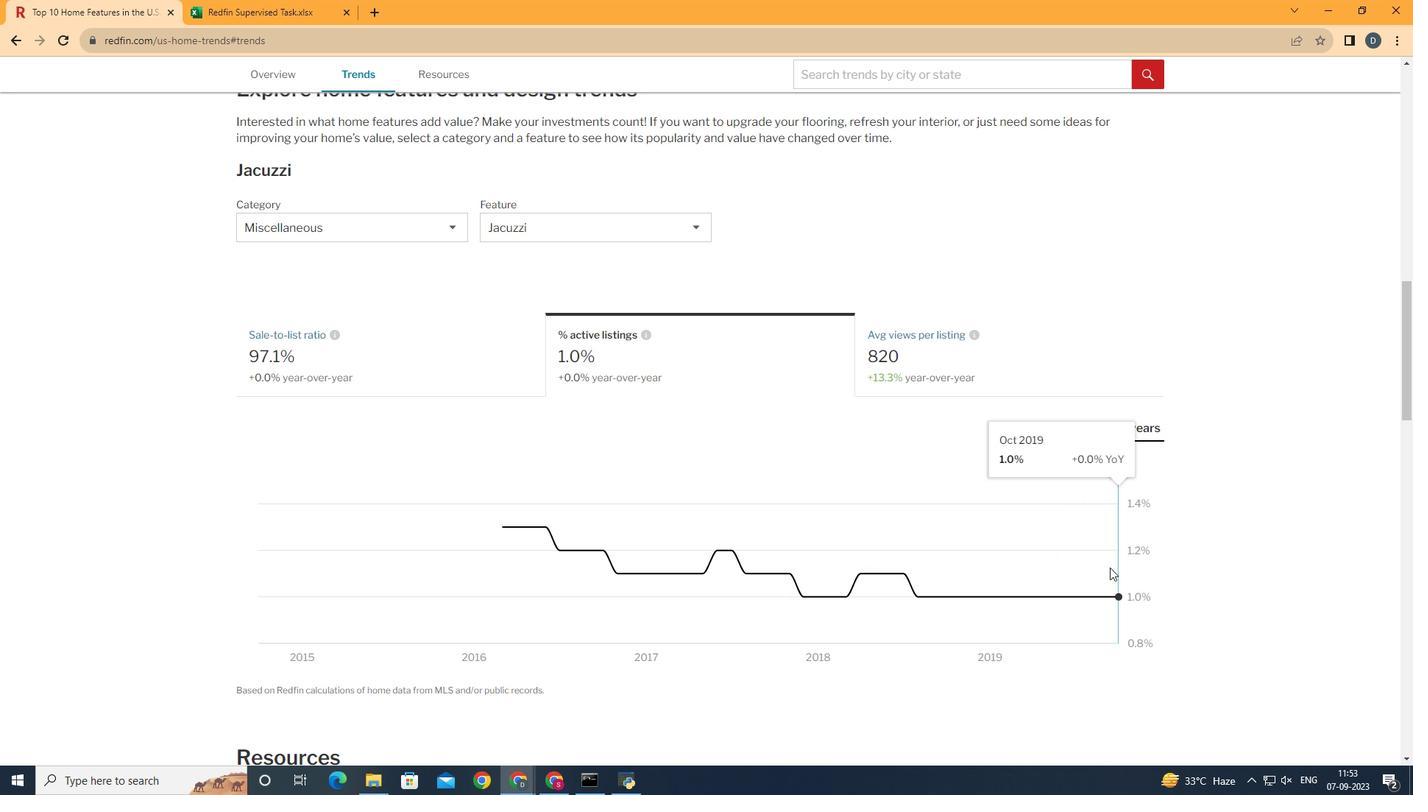 
